 Task: Search One-way flight tickets for 2 adults, in First from Hurghada to Jakarta to travel on 20-Nov-2023.  Stops: Any number of stops. Choice of flight is Emirates. 1  carry bag. Outbound departure time preference is 08:00. Flight should be Any emissions.
Action: Mouse moved to (297, 250)
Screenshot: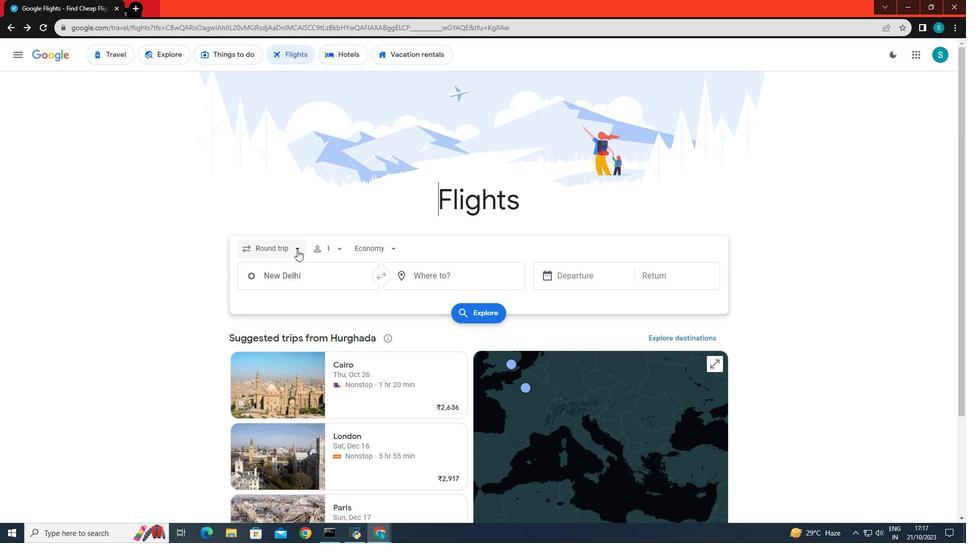 
Action: Mouse pressed left at (297, 250)
Screenshot: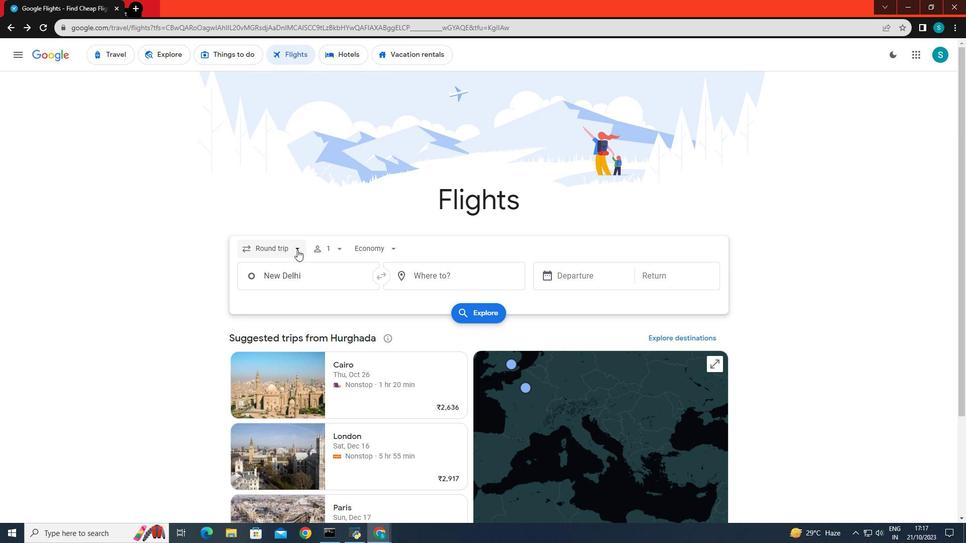 
Action: Mouse moved to (277, 294)
Screenshot: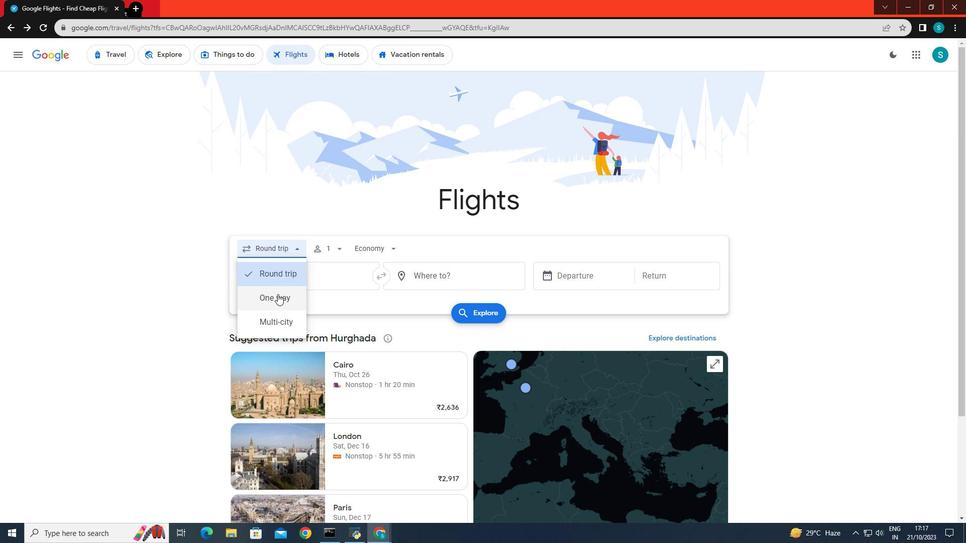 
Action: Mouse pressed left at (277, 294)
Screenshot: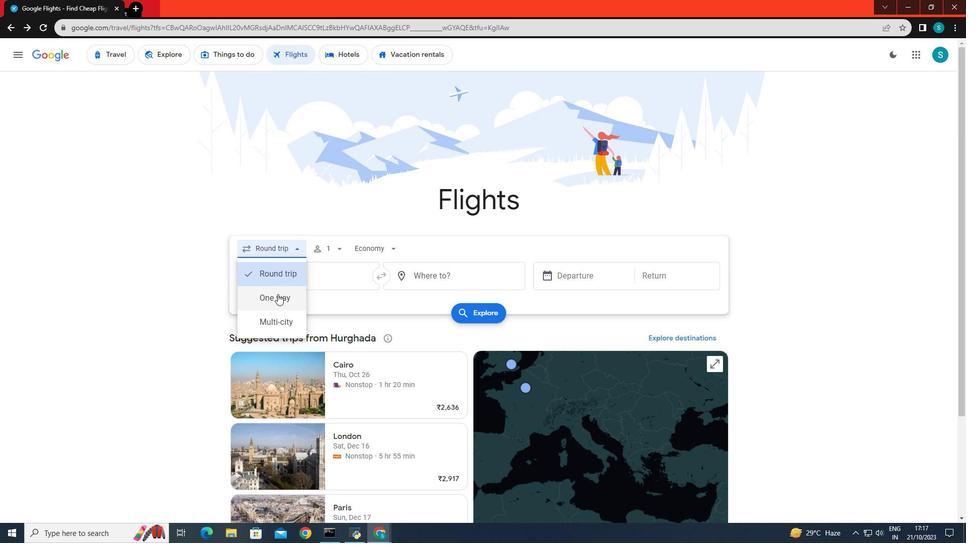
Action: Mouse moved to (332, 246)
Screenshot: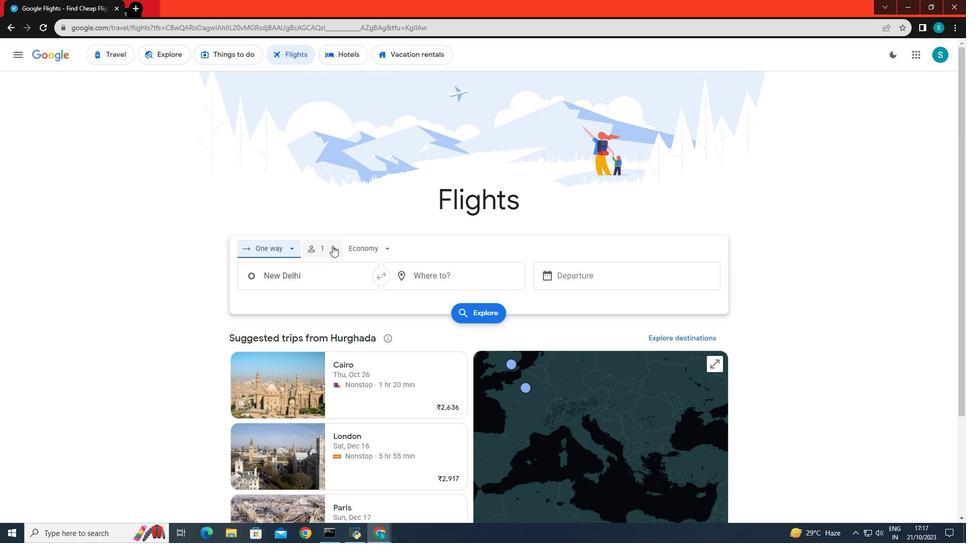 
Action: Mouse pressed left at (332, 246)
Screenshot: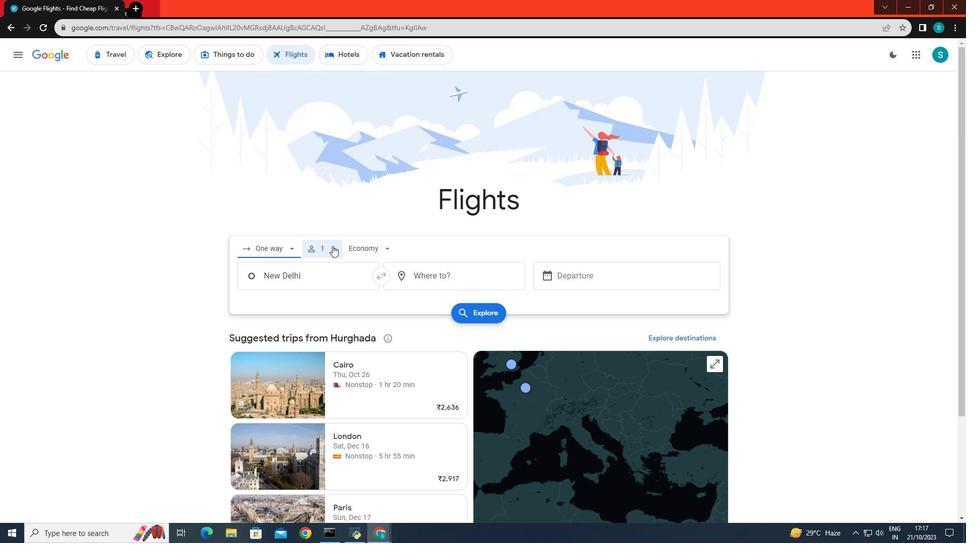 
Action: Mouse moved to (411, 278)
Screenshot: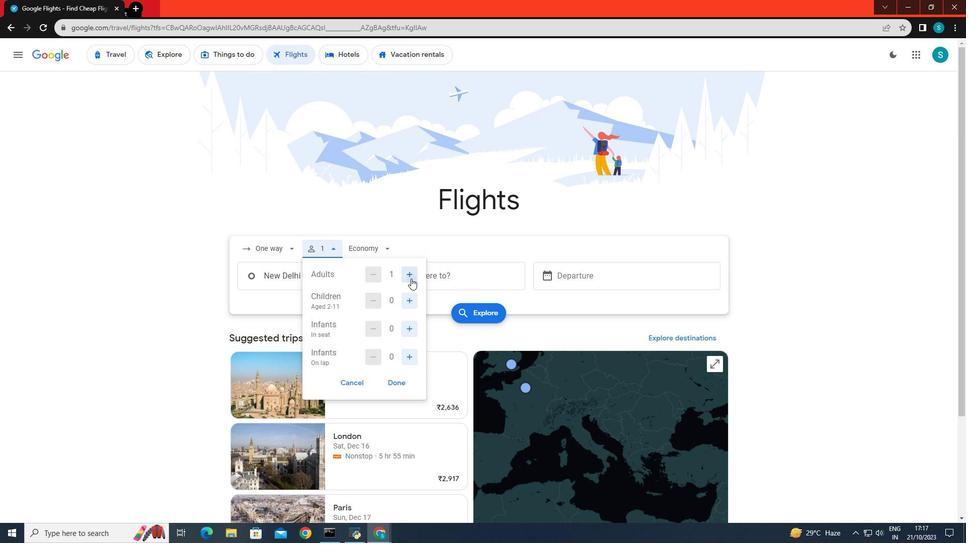 
Action: Mouse pressed left at (411, 278)
Screenshot: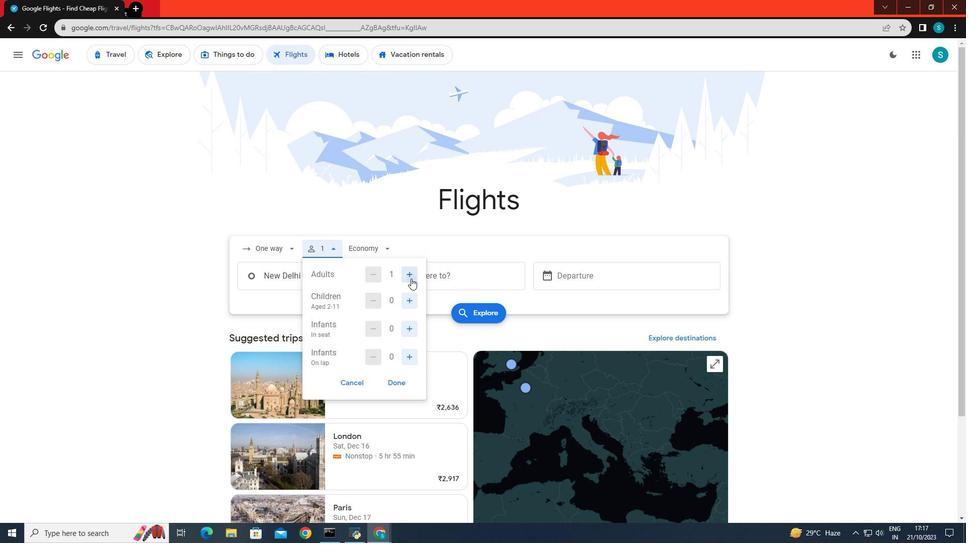 
Action: Mouse moved to (406, 378)
Screenshot: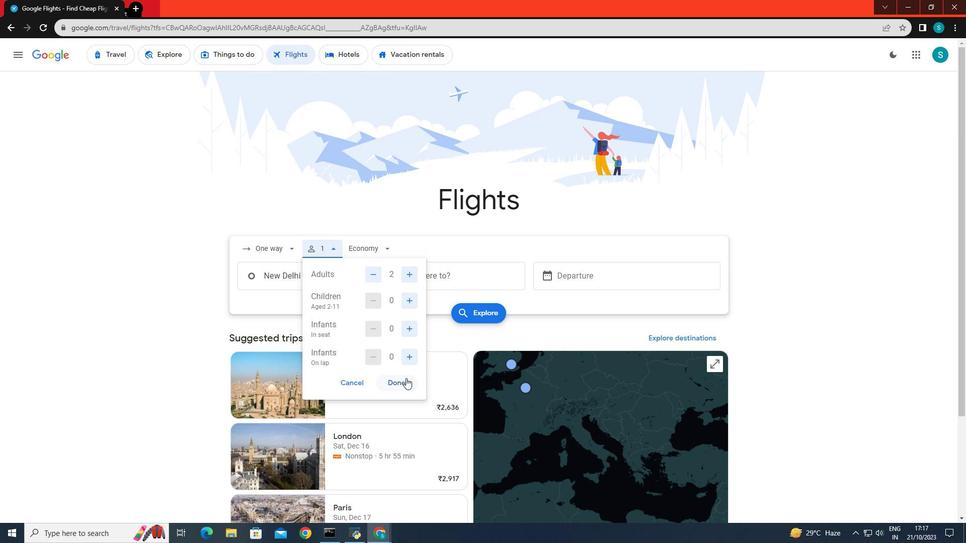 
Action: Mouse pressed left at (406, 378)
Screenshot: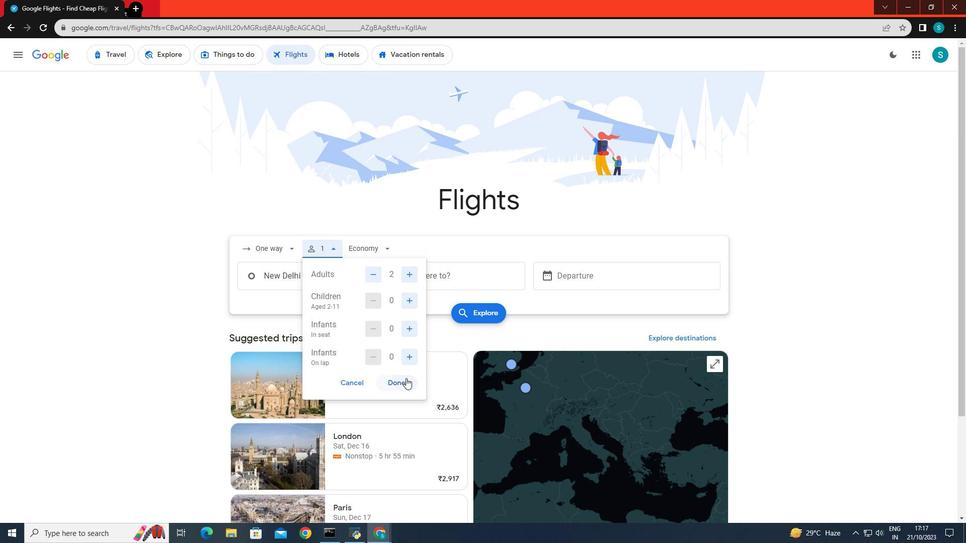 
Action: Mouse moved to (356, 243)
Screenshot: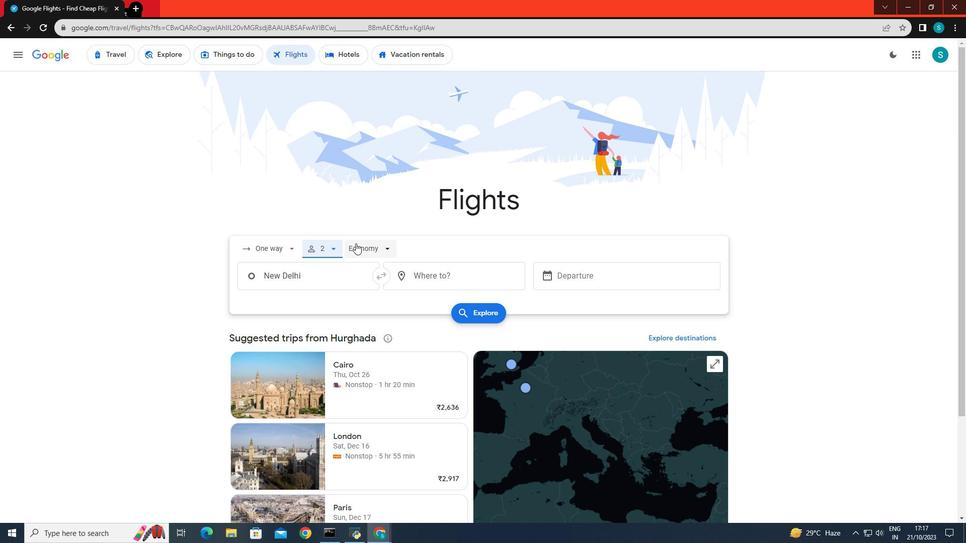 
Action: Mouse pressed left at (356, 243)
Screenshot: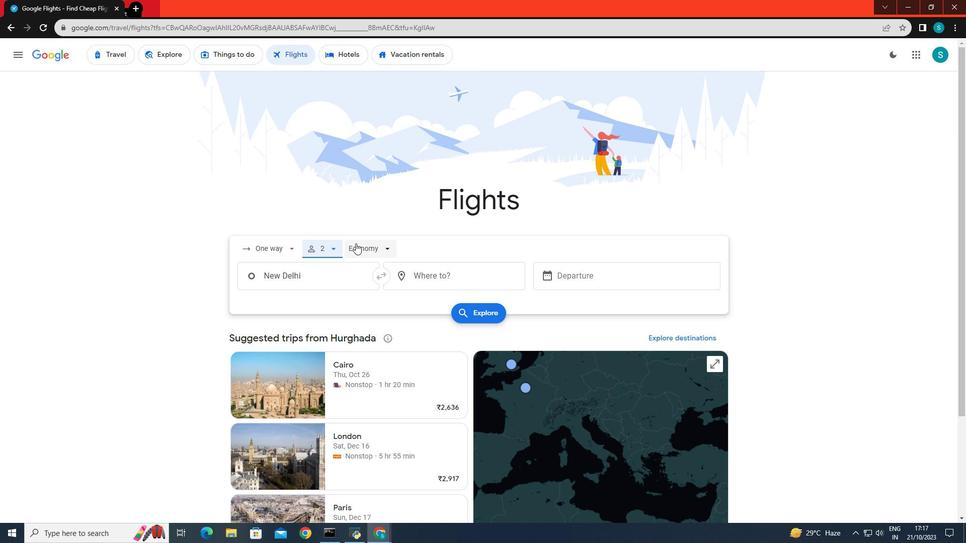 
Action: Mouse moved to (371, 342)
Screenshot: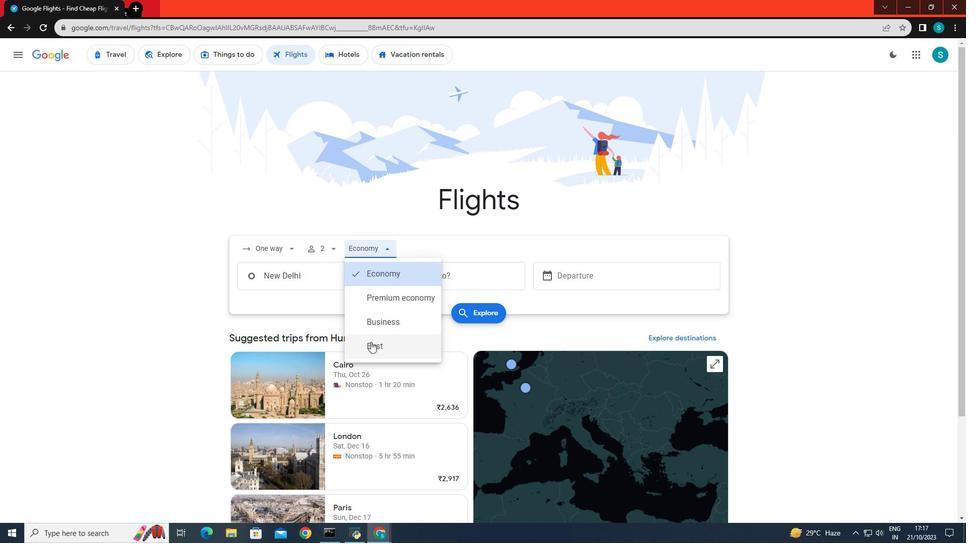 
Action: Mouse pressed left at (371, 342)
Screenshot: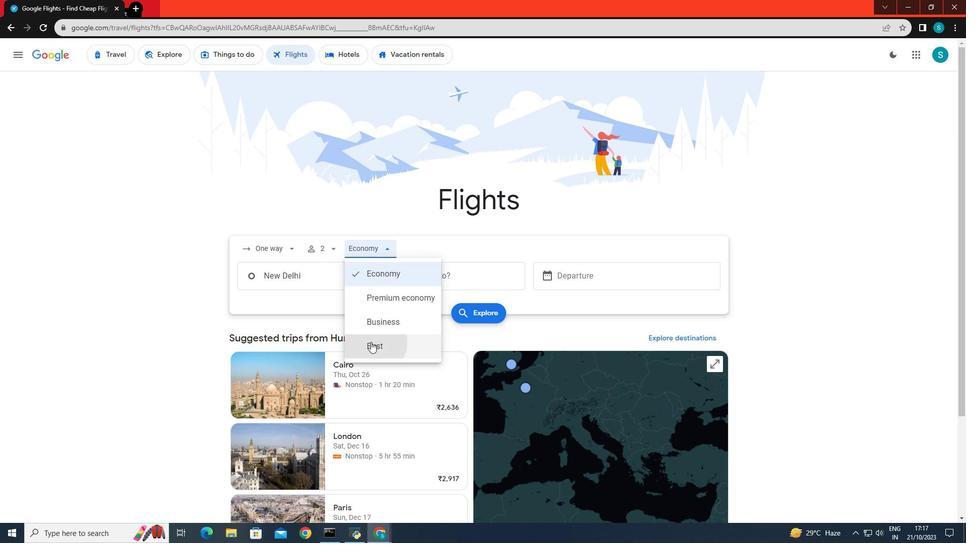 
Action: Mouse moved to (304, 281)
Screenshot: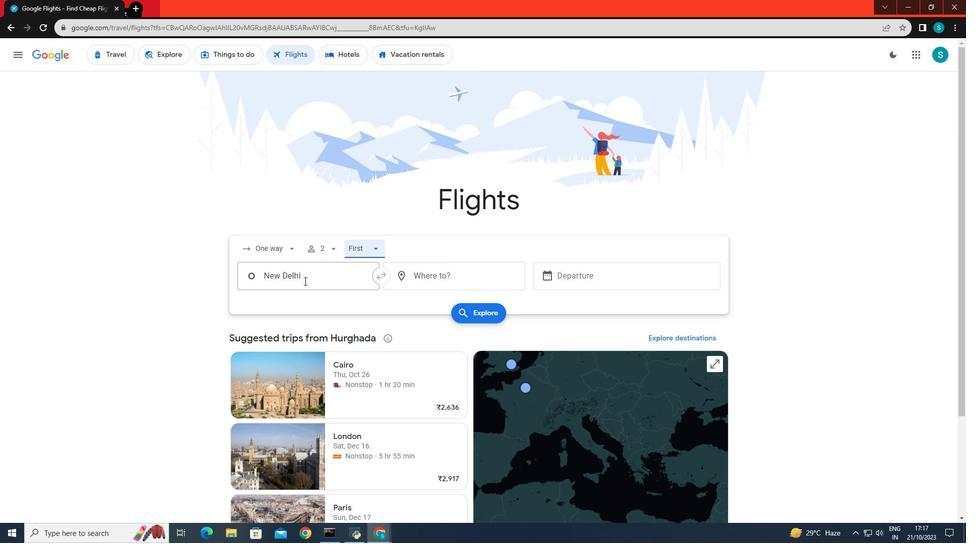 
Action: Mouse pressed left at (304, 281)
Screenshot: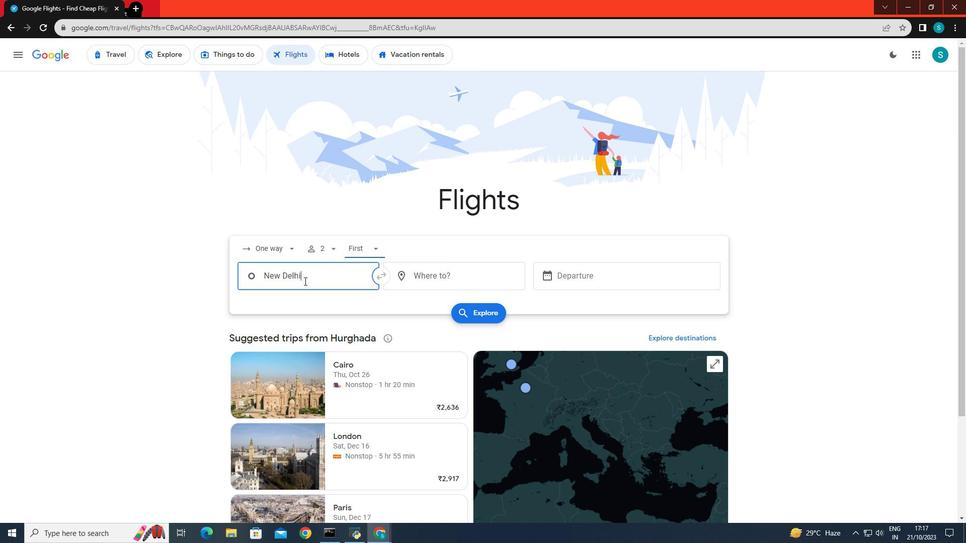 
Action: Key pressed <Key.backspace><Key.caps_lock>H<Key.caps_lock>urghada,
Screenshot: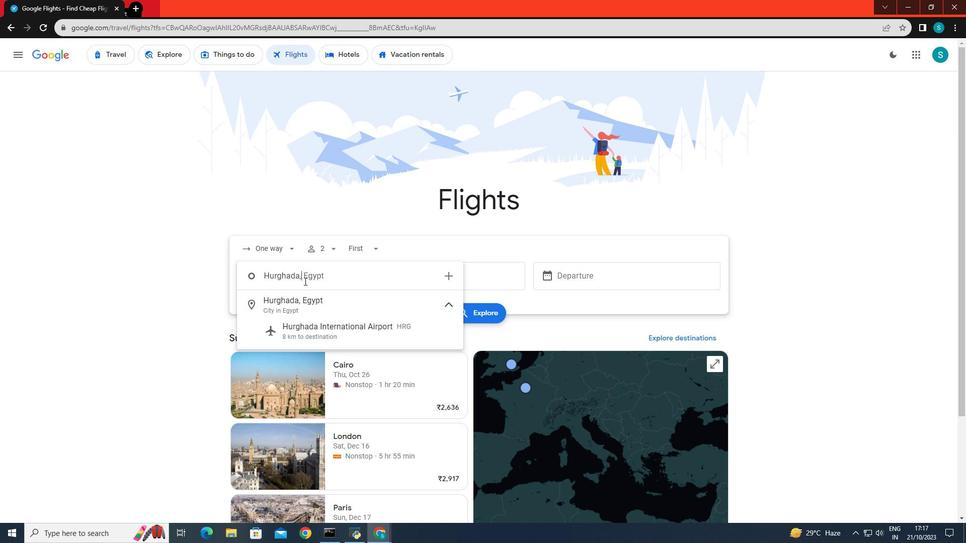 
Action: Mouse moved to (322, 338)
Screenshot: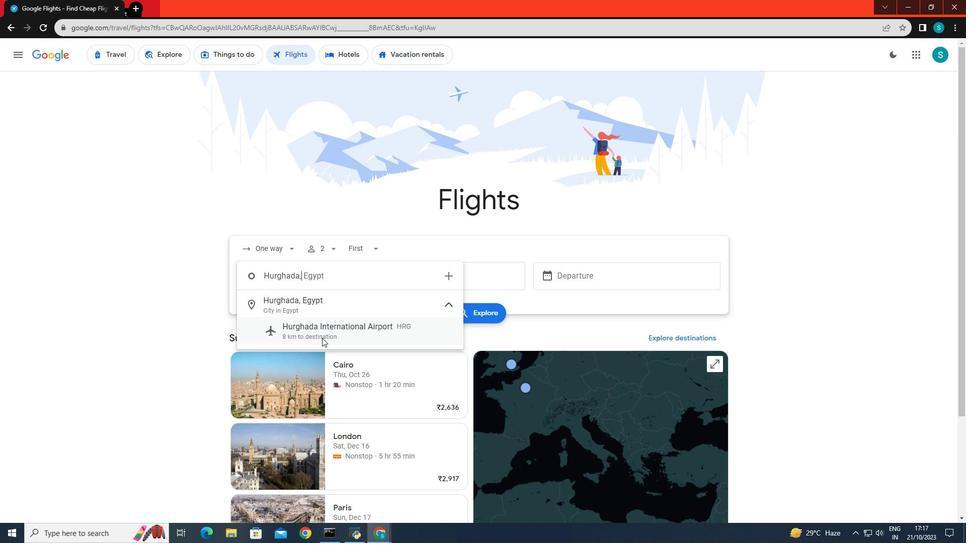 
Action: Mouse pressed left at (322, 338)
Screenshot: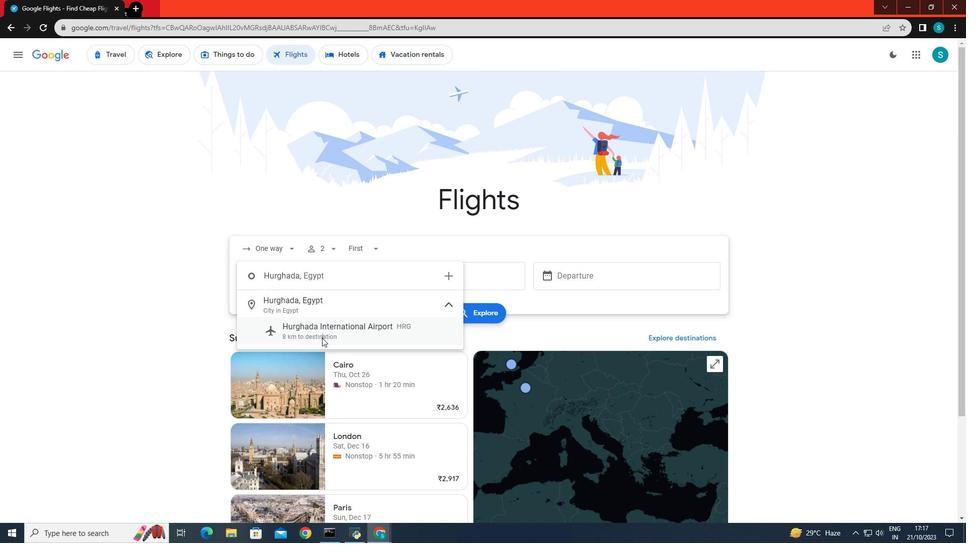 
Action: Mouse moved to (418, 272)
Screenshot: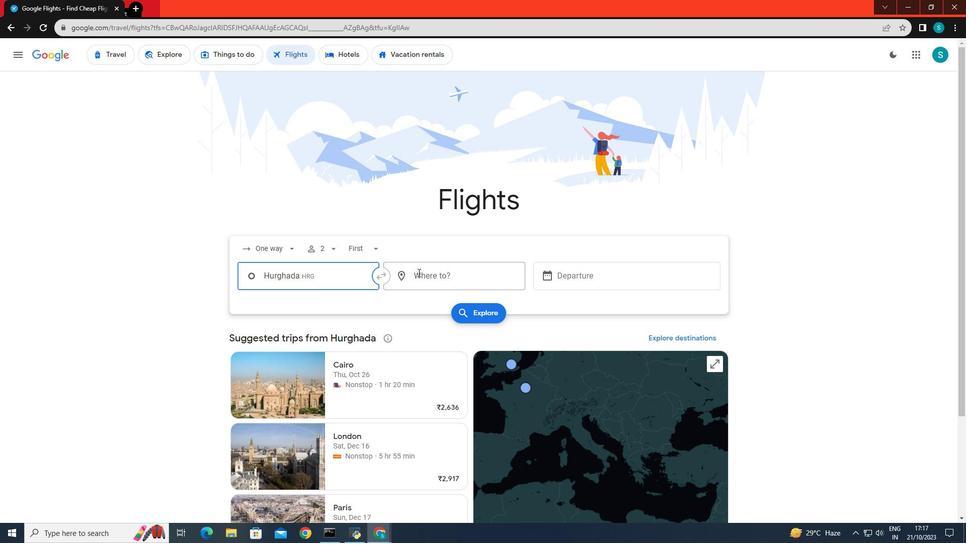
Action: Mouse pressed left at (418, 272)
Screenshot: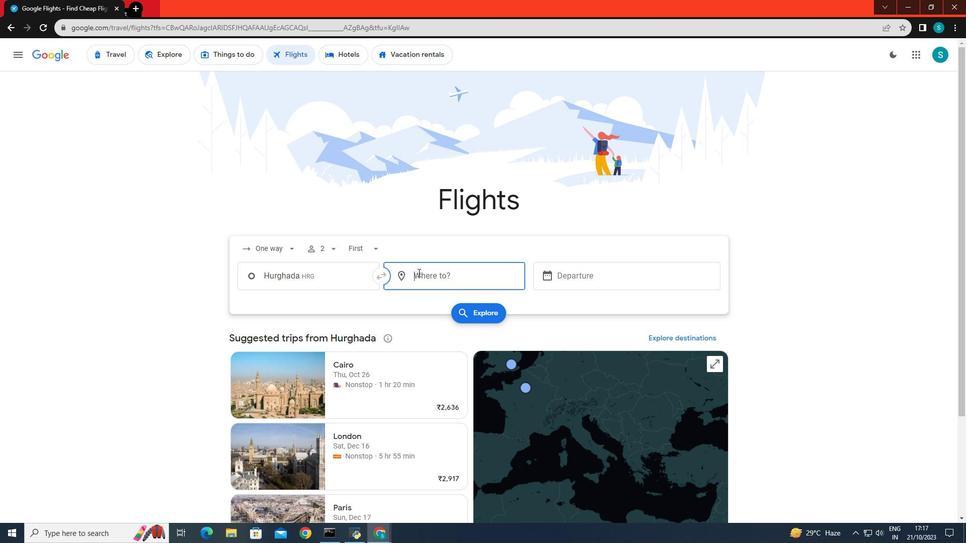 
Action: Key pressed <Key.caps_lock>J<Key.caps_lock>akarta
Screenshot: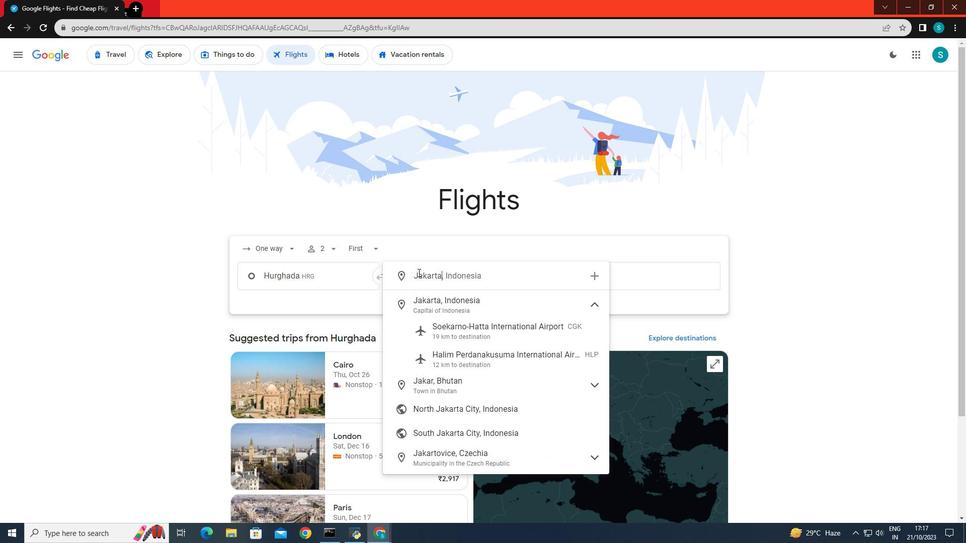 
Action: Mouse moved to (449, 325)
Screenshot: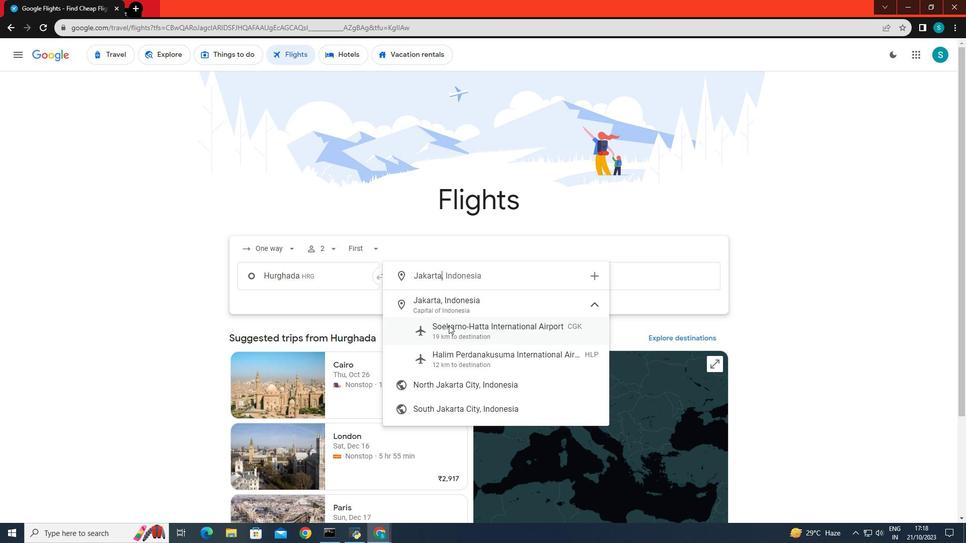 
Action: Mouse pressed left at (449, 325)
Screenshot: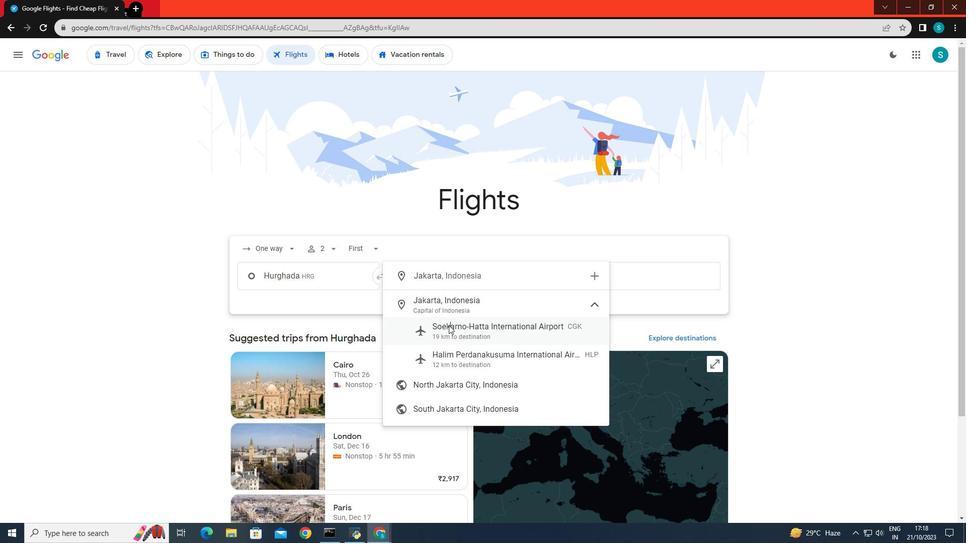 
Action: Mouse moved to (599, 280)
Screenshot: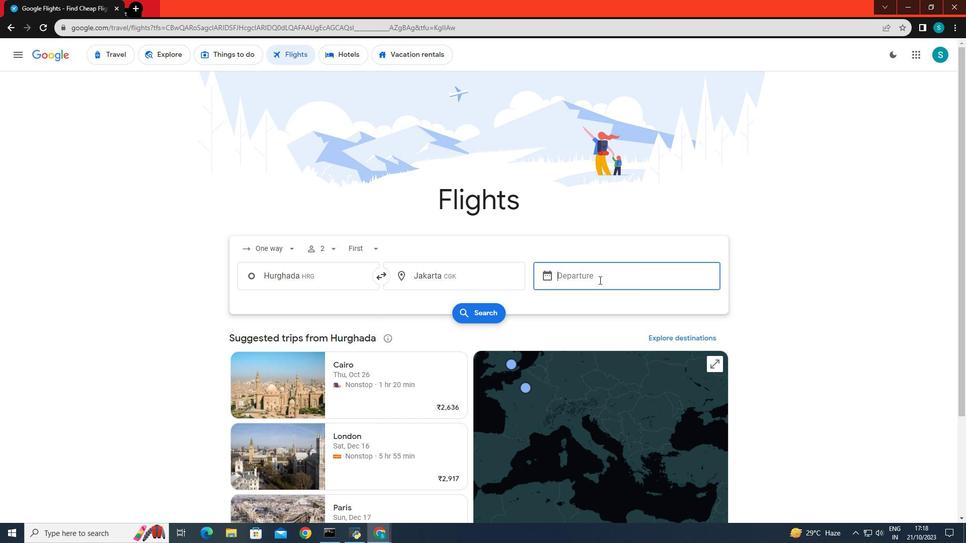 
Action: Mouse pressed left at (599, 280)
Screenshot: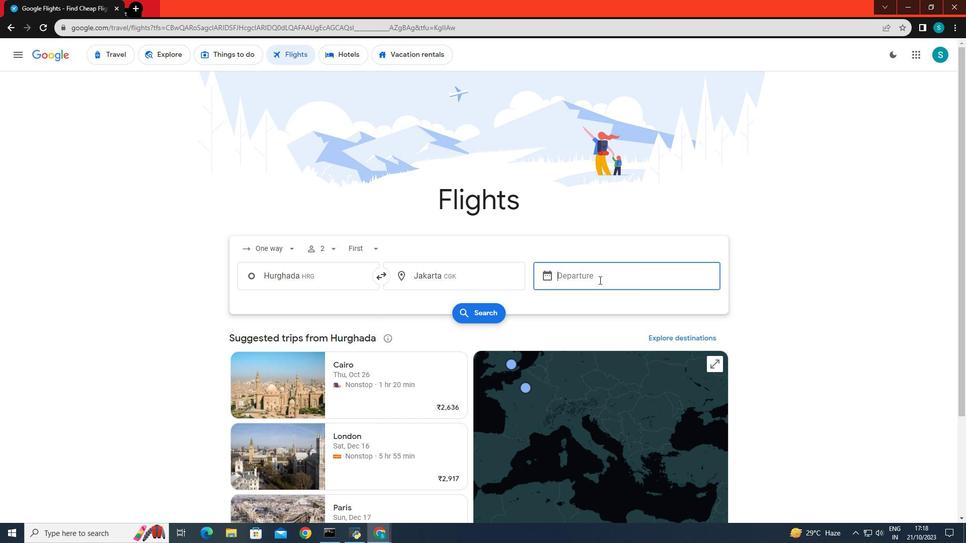 
Action: Mouse moved to (575, 420)
Screenshot: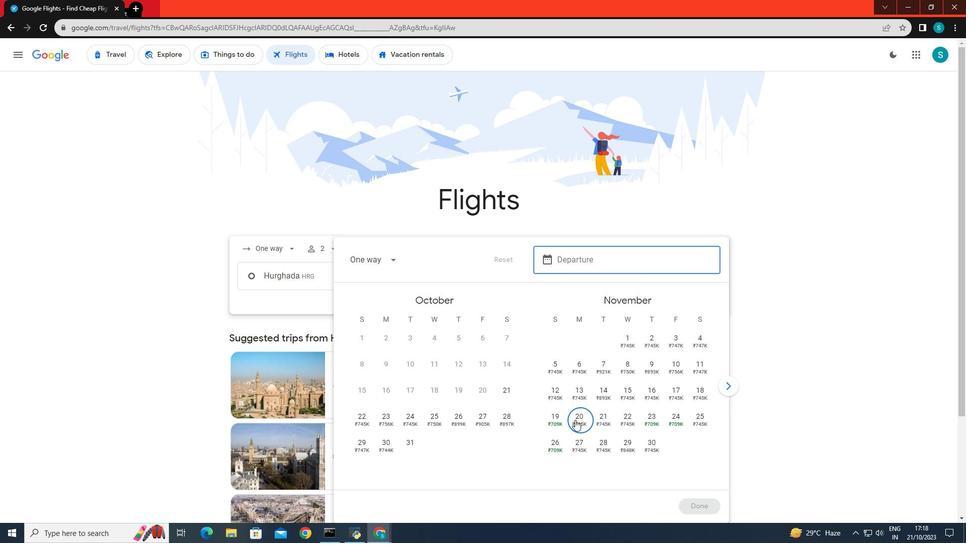 
Action: Mouse pressed left at (575, 420)
Screenshot: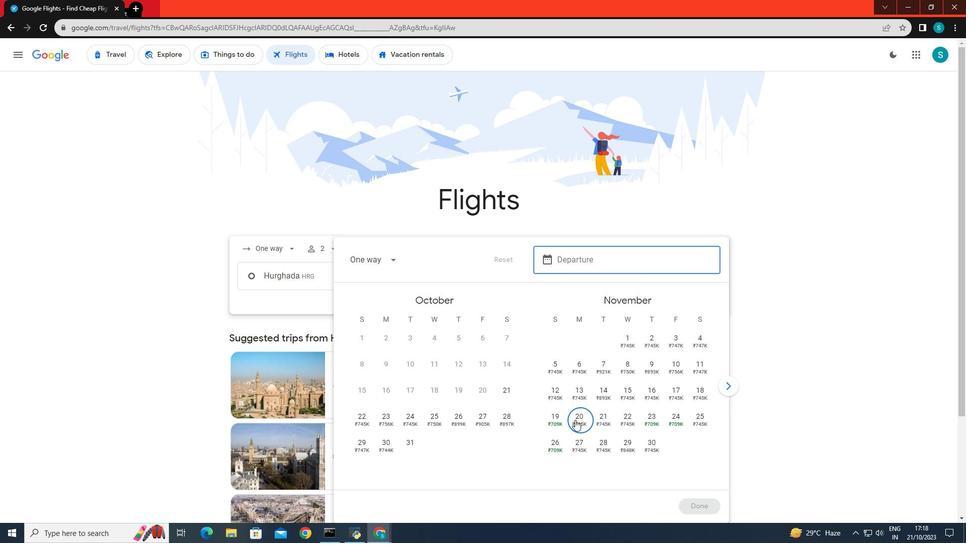 
Action: Mouse moved to (691, 509)
Screenshot: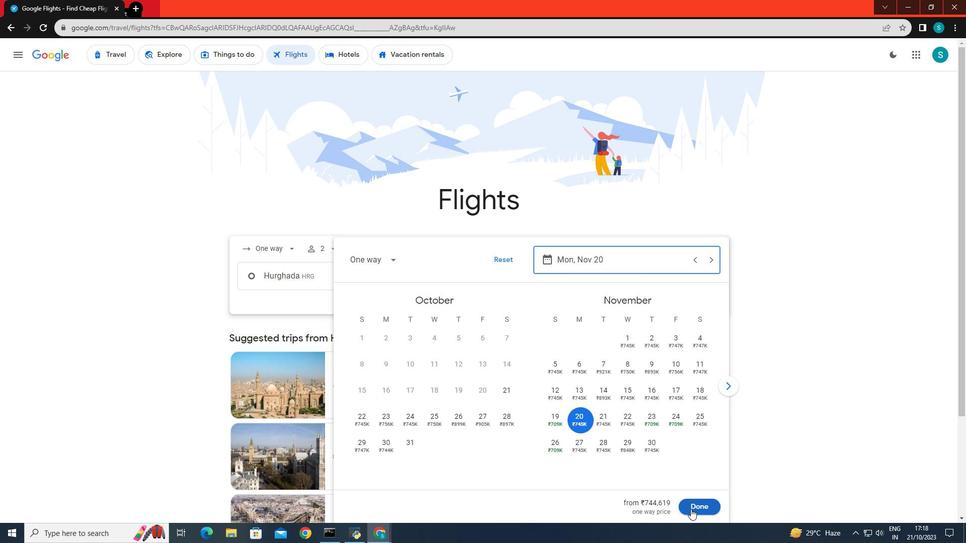 
Action: Mouse pressed left at (691, 509)
Screenshot: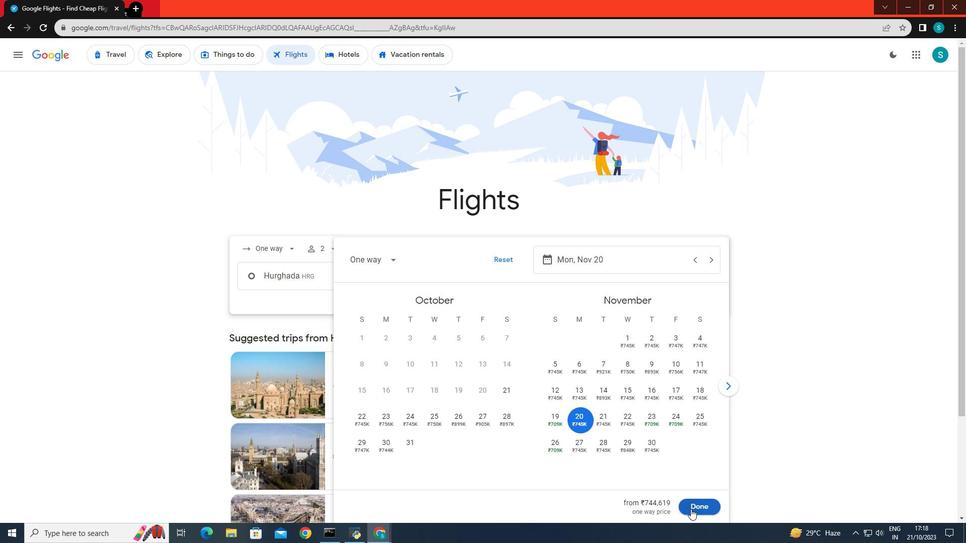 
Action: Mouse moved to (464, 306)
Screenshot: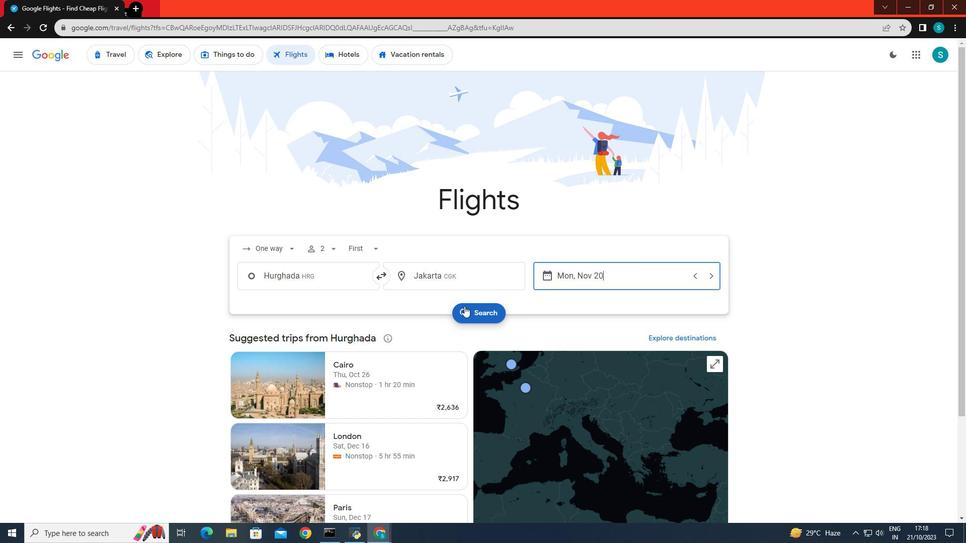 
Action: Mouse pressed left at (464, 306)
Screenshot: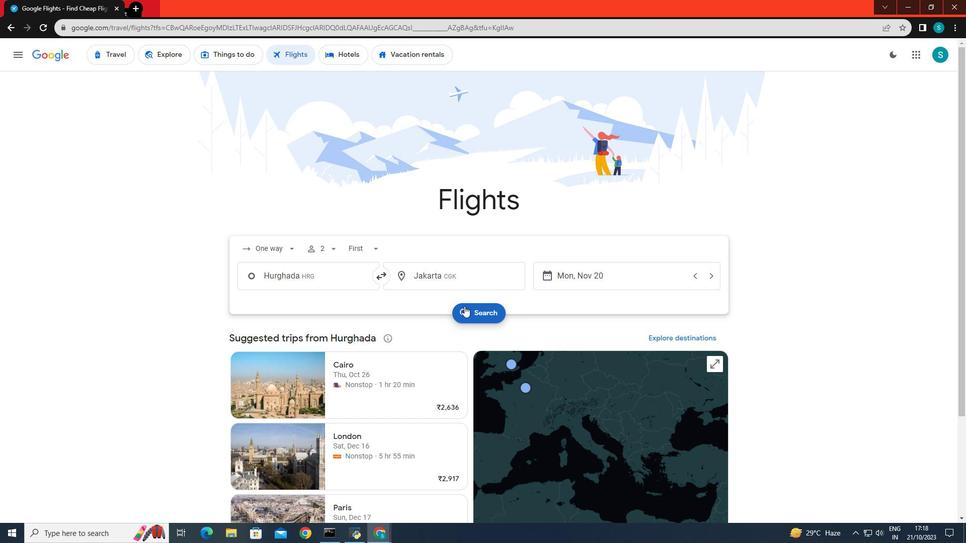 
Action: Mouse moved to (315, 148)
Screenshot: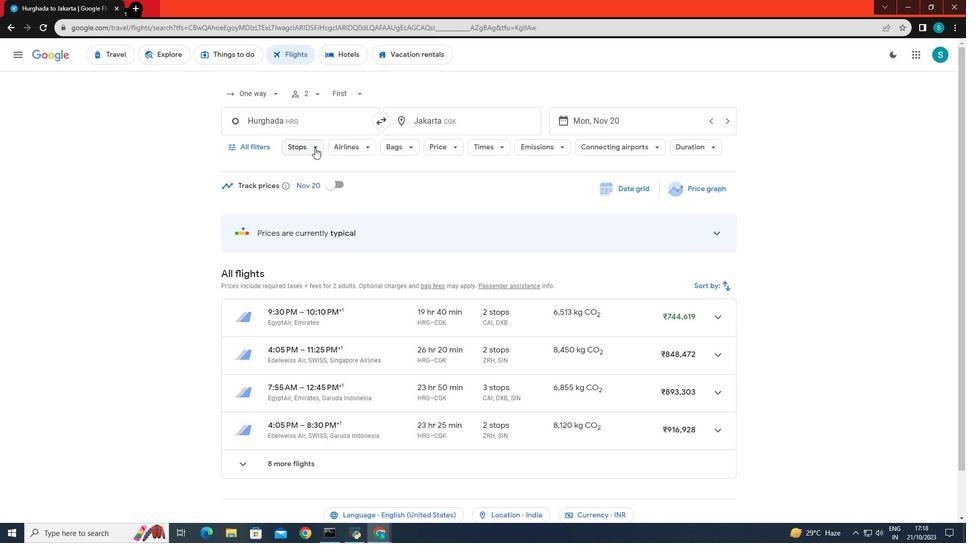 
Action: Mouse pressed left at (315, 148)
Screenshot: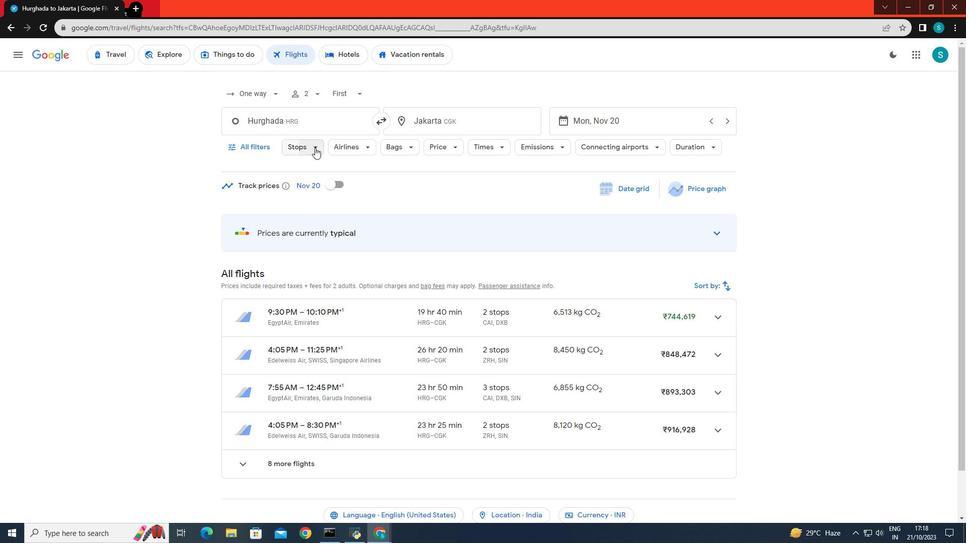 
Action: Mouse moved to (306, 199)
Screenshot: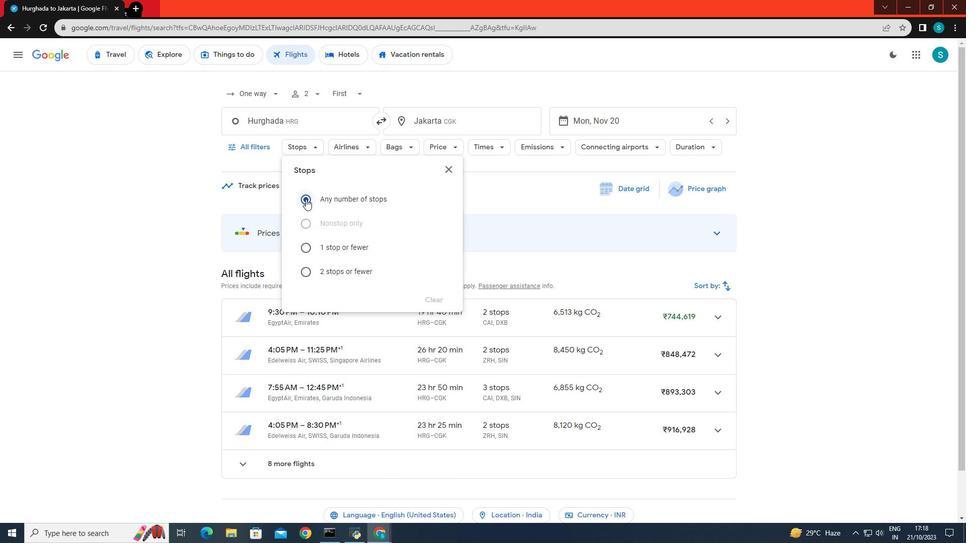 
Action: Mouse pressed left at (306, 199)
Screenshot: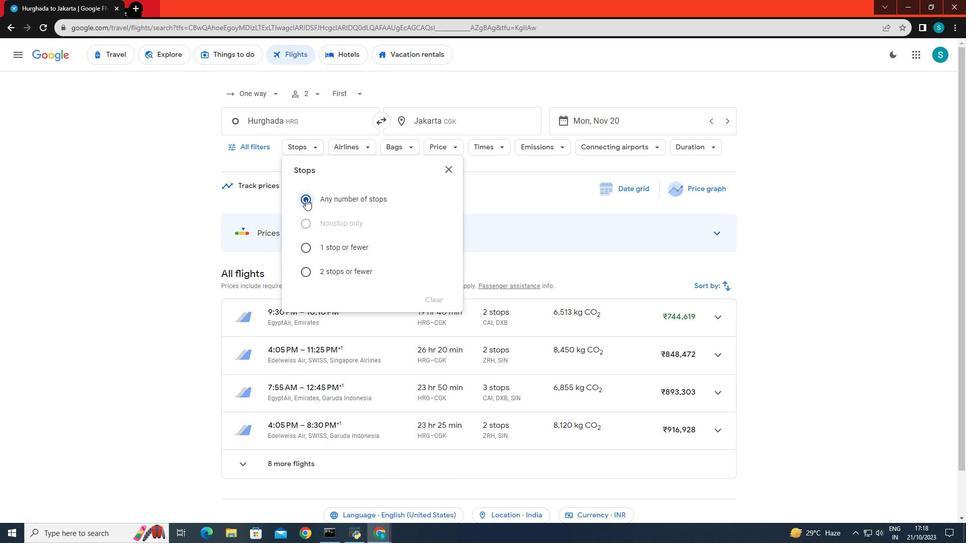 
Action: Mouse moved to (192, 200)
Screenshot: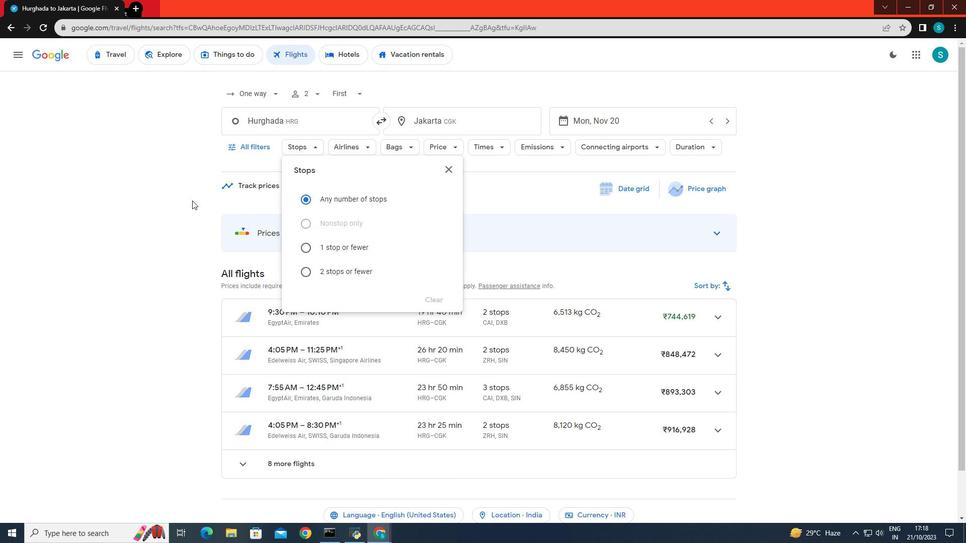 
Action: Mouse pressed left at (192, 200)
Screenshot: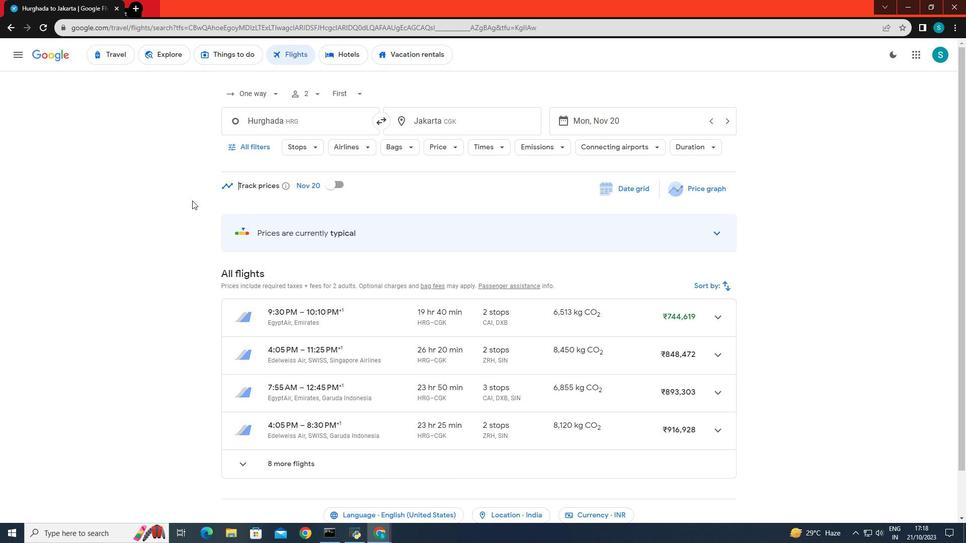 
Action: Mouse moved to (306, 149)
Screenshot: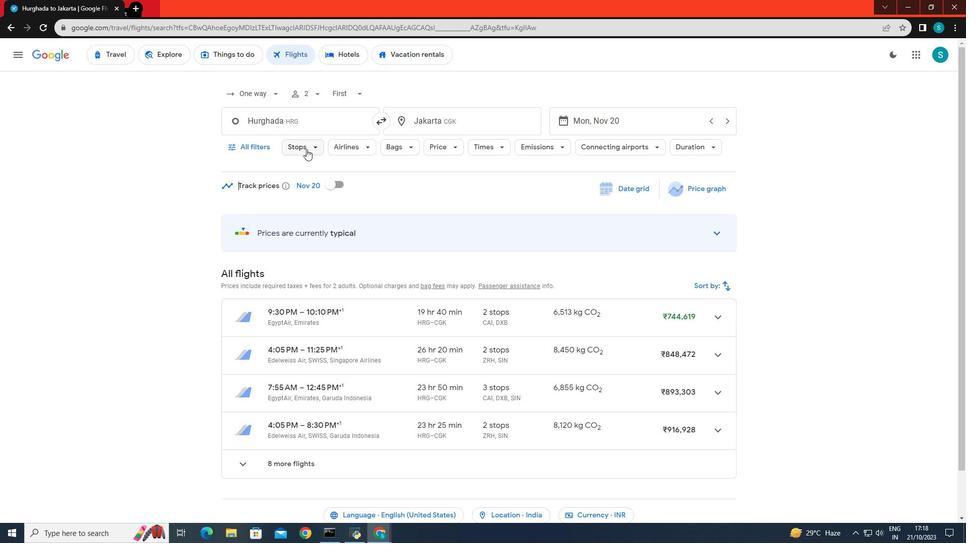 
Action: Mouse pressed left at (306, 149)
Screenshot: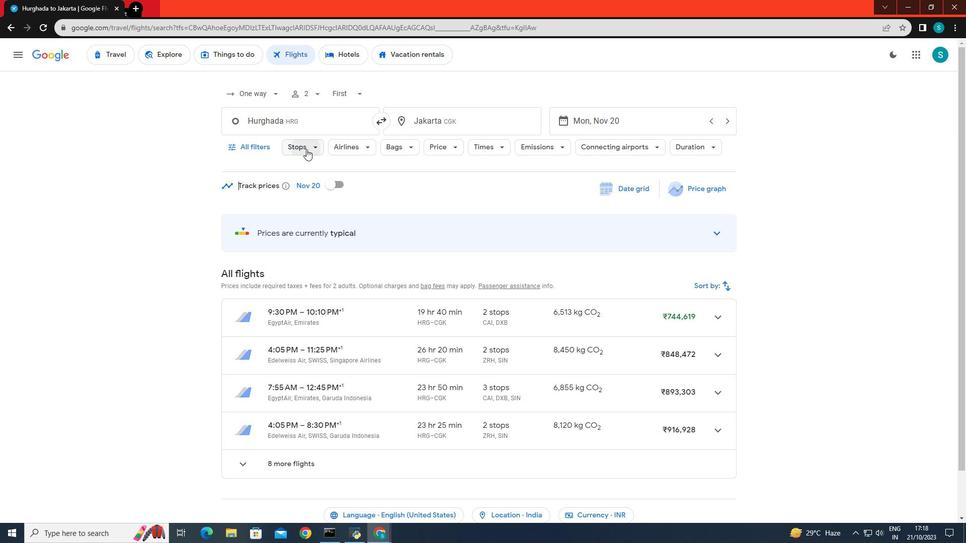 
Action: Mouse moved to (339, 141)
Screenshot: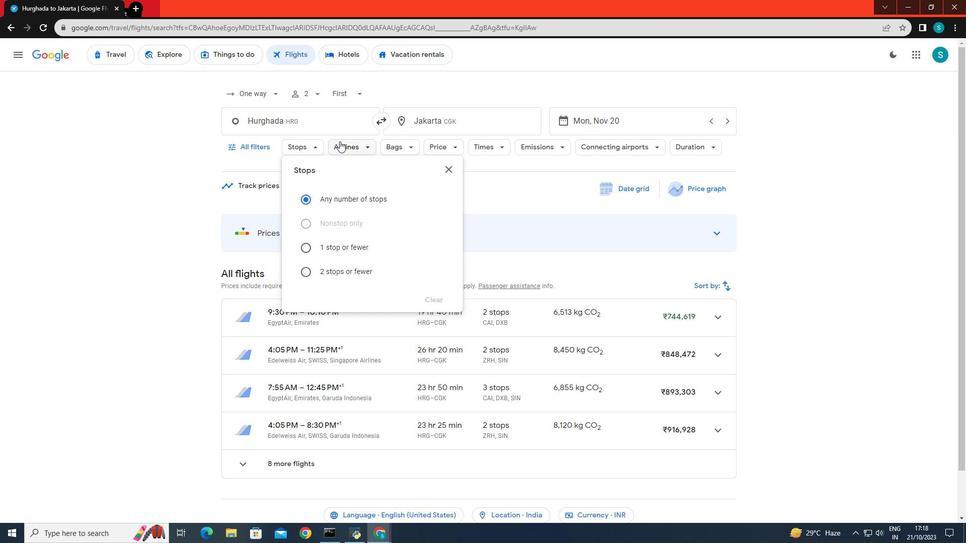 
Action: Mouse pressed left at (339, 141)
Screenshot: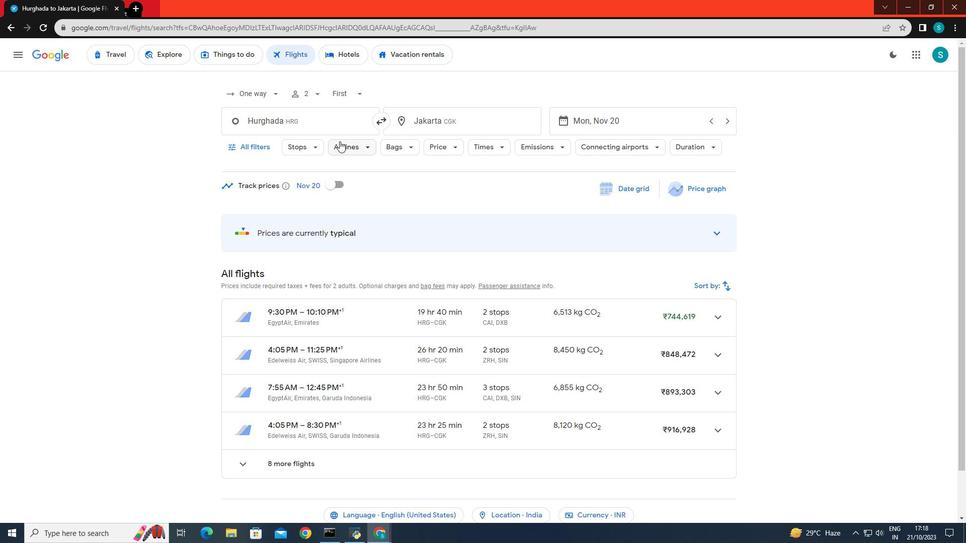 
Action: Mouse moved to (361, 330)
Screenshot: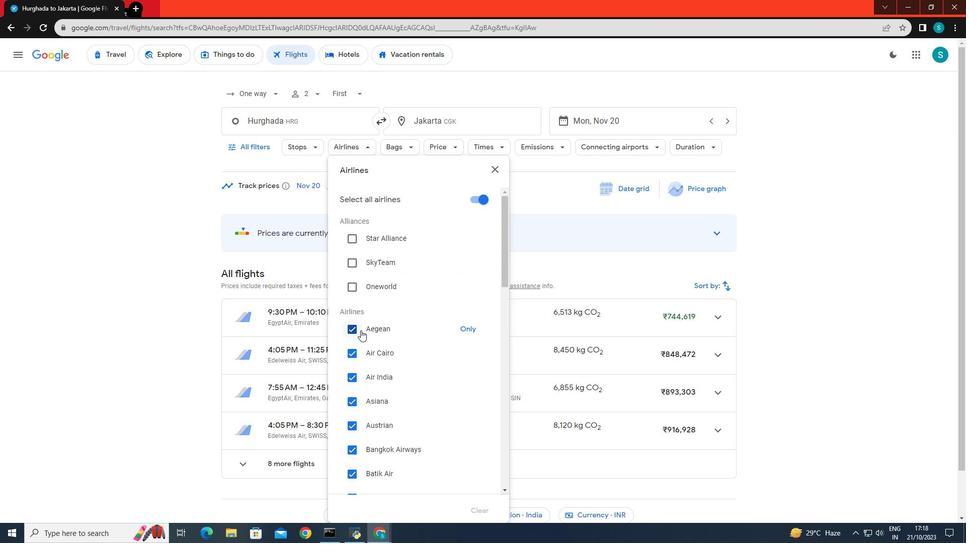 
Action: Mouse scrolled (361, 330) with delta (0, 0)
Screenshot: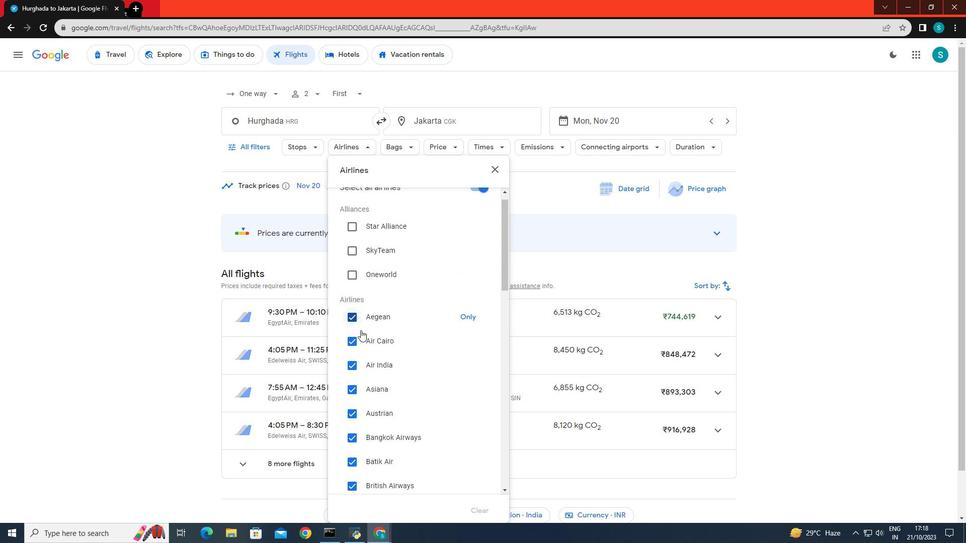 
Action: Mouse moved to (303, 145)
Screenshot: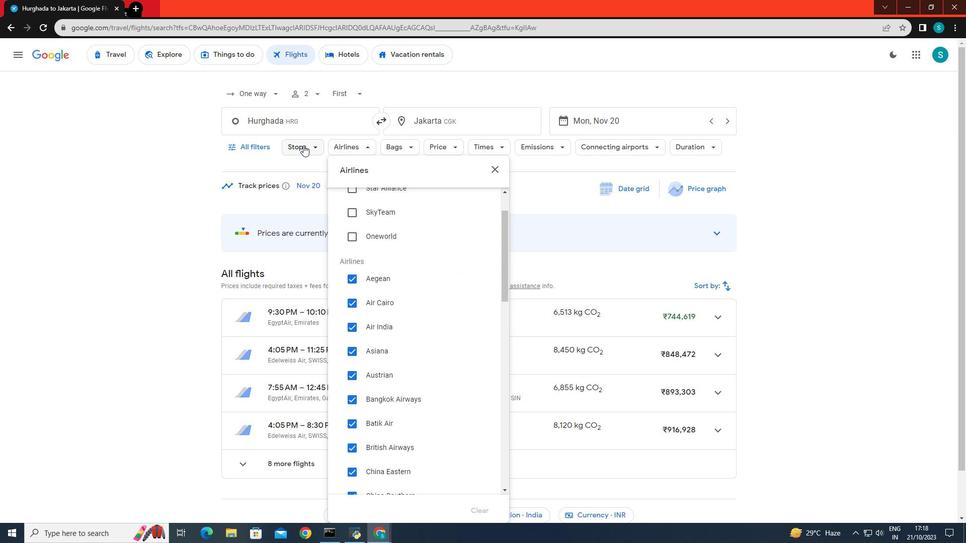 
Action: Mouse pressed left at (303, 145)
Screenshot: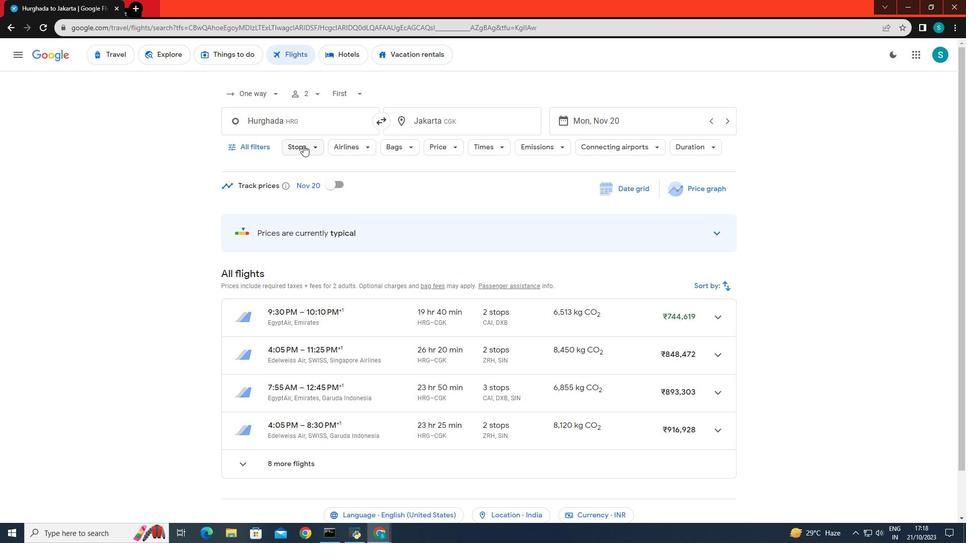 
Action: Mouse moved to (306, 198)
Screenshot: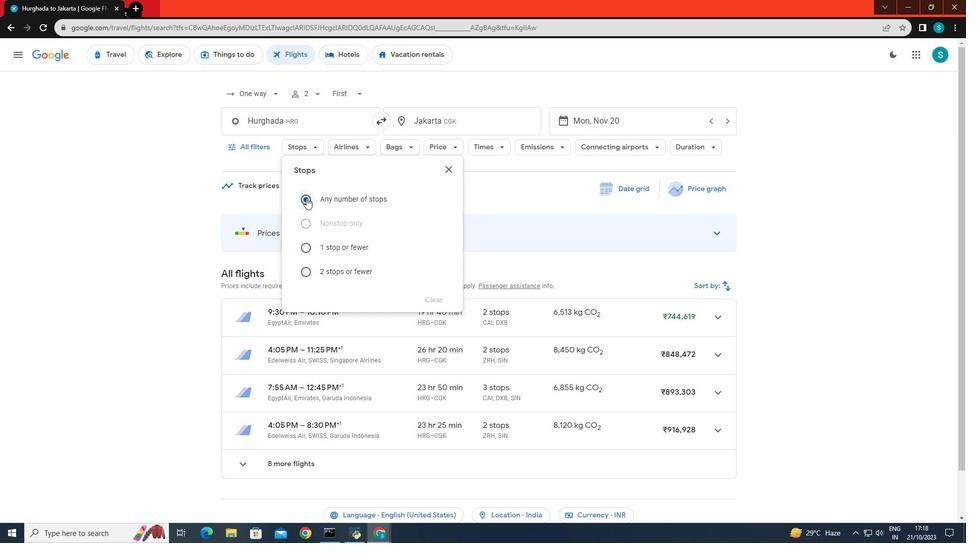 
Action: Mouse pressed left at (306, 198)
Screenshot: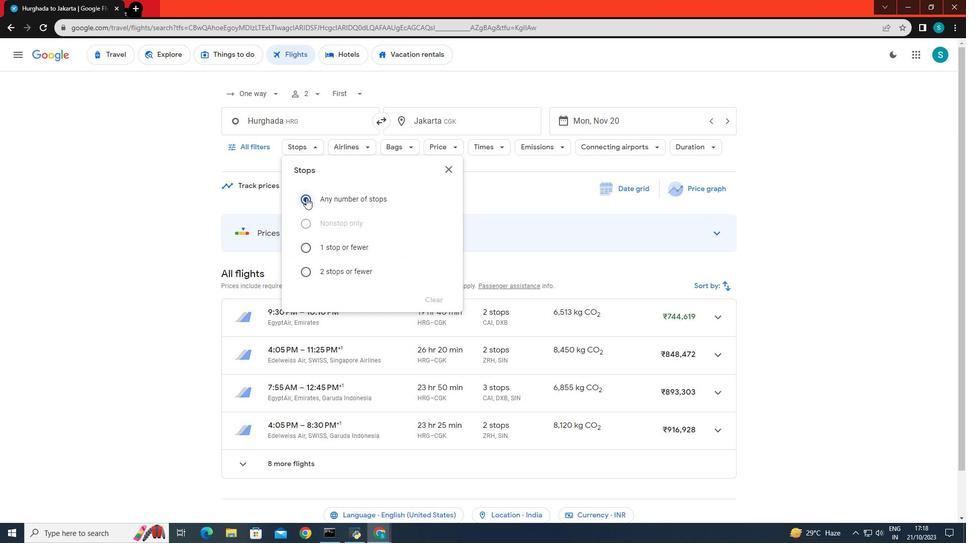 
Action: Mouse moved to (227, 185)
Screenshot: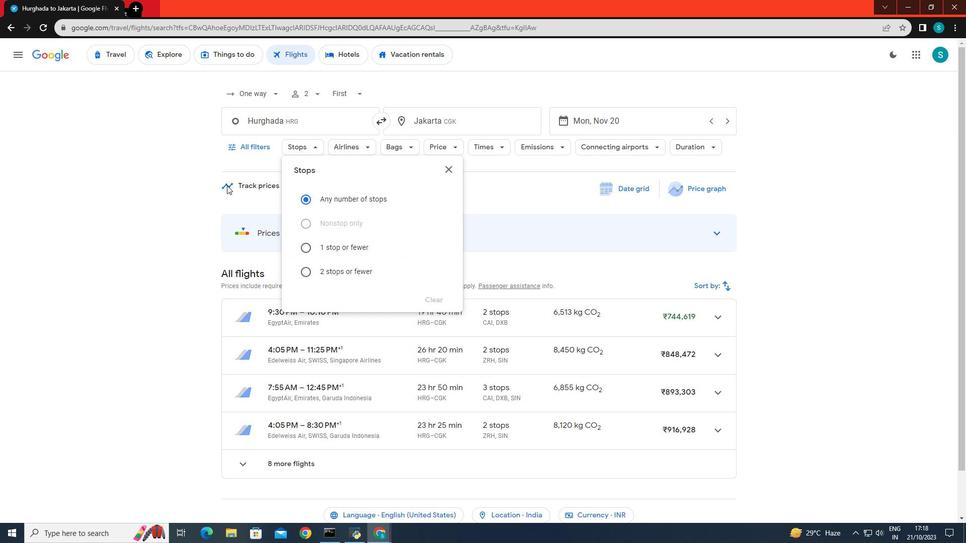 
Action: Mouse pressed left at (227, 185)
Screenshot: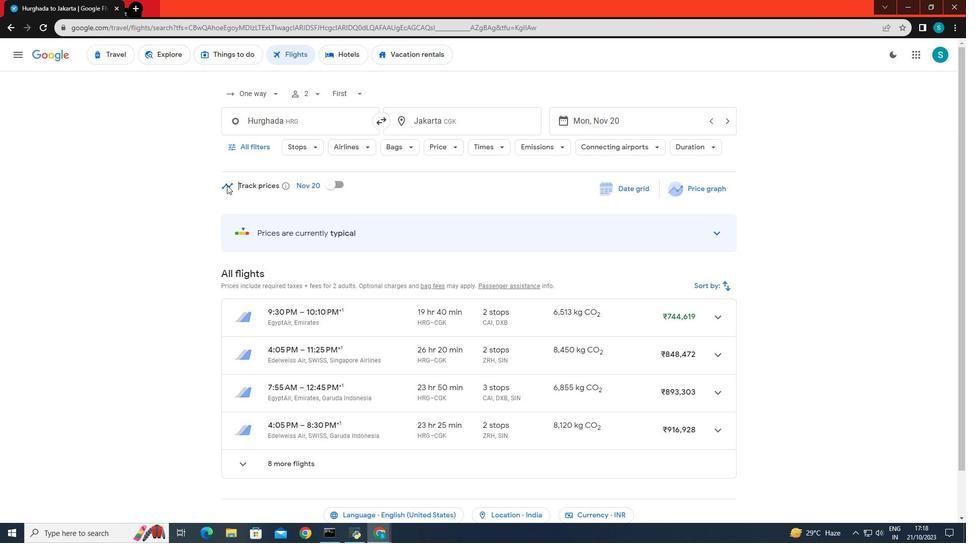 
Action: Mouse moved to (340, 148)
Screenshot: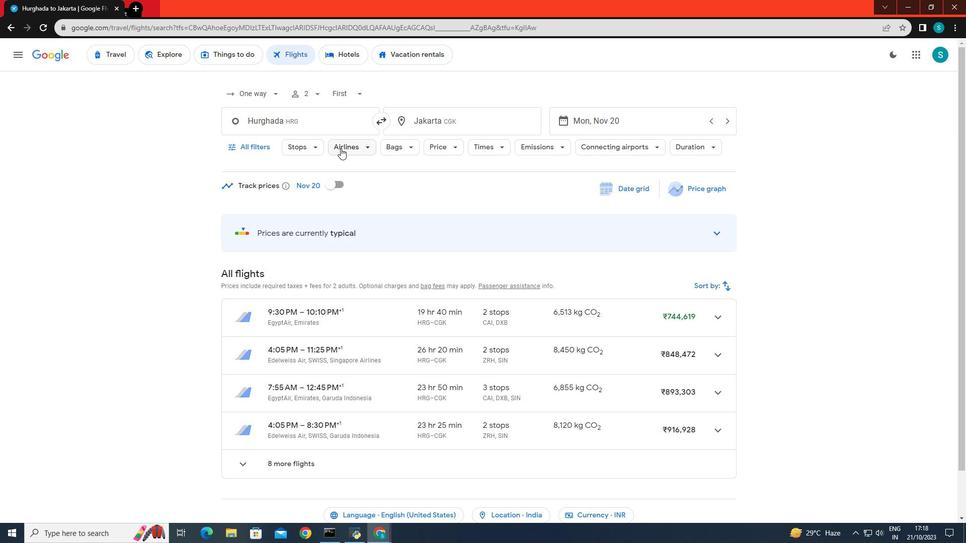 
Action: Mouse pressed left at (340, 148)
Screenshot: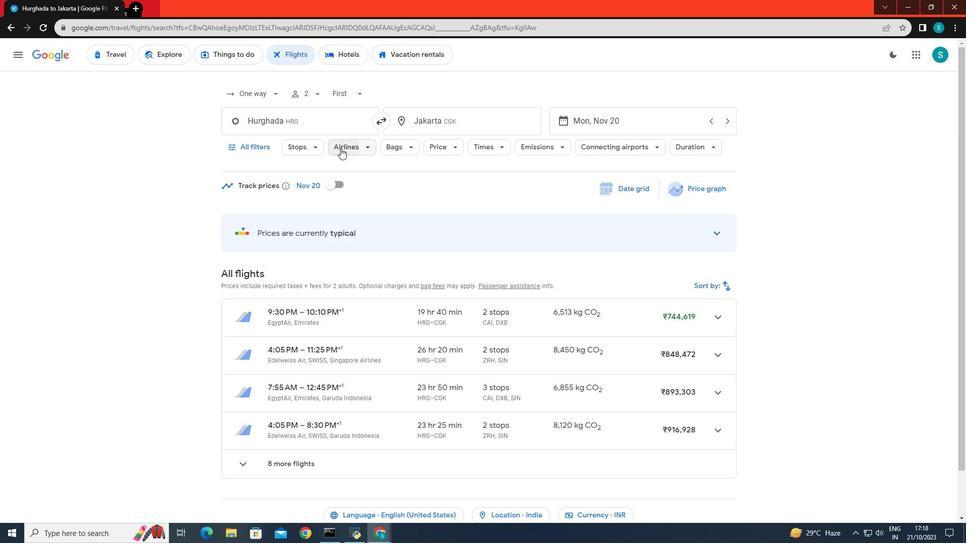 
Action: Mouse moved to (362, 284)
Screenshot: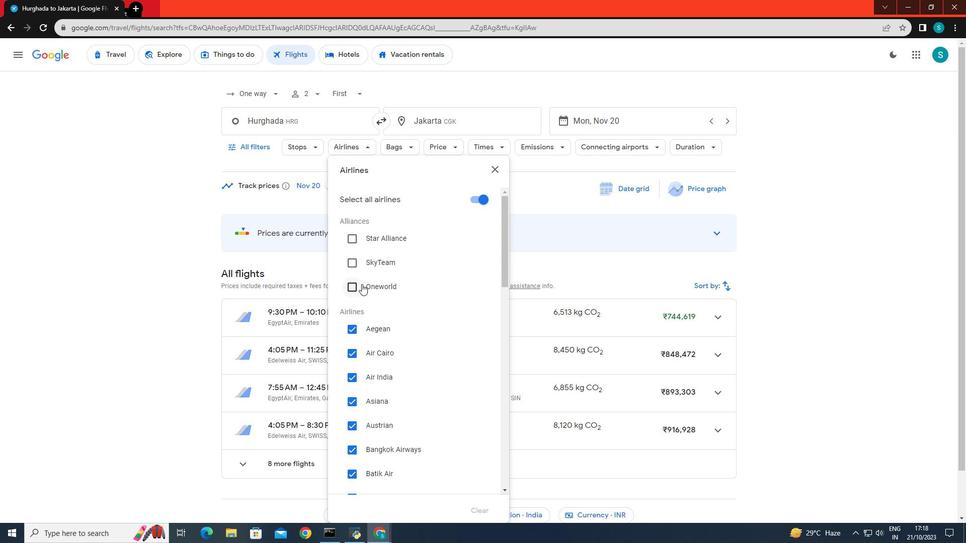 
Action: Mouse scrolled (362, 284) with delta (0, 0)
Screenshot: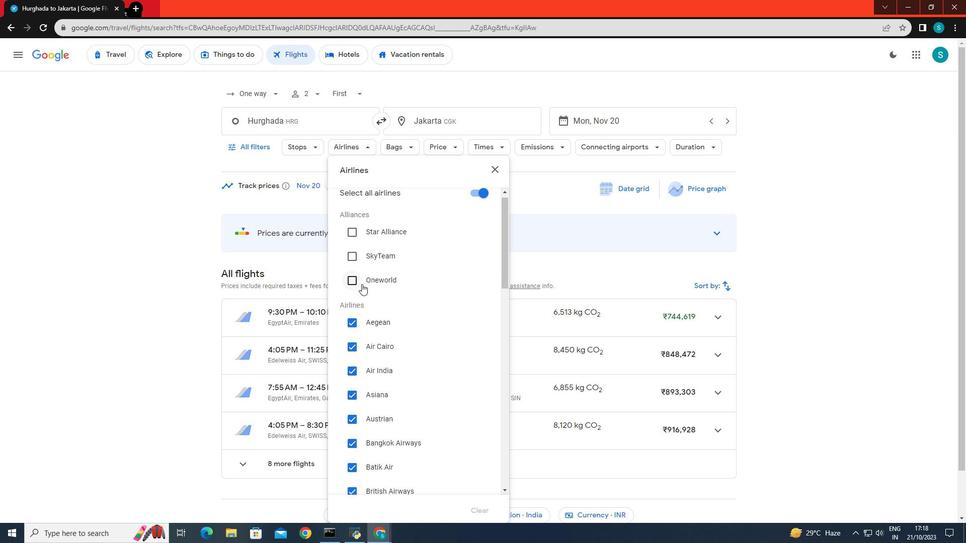 
Action: Mouse scrolled (362, 284) with delta (0, 0)
Screenshot: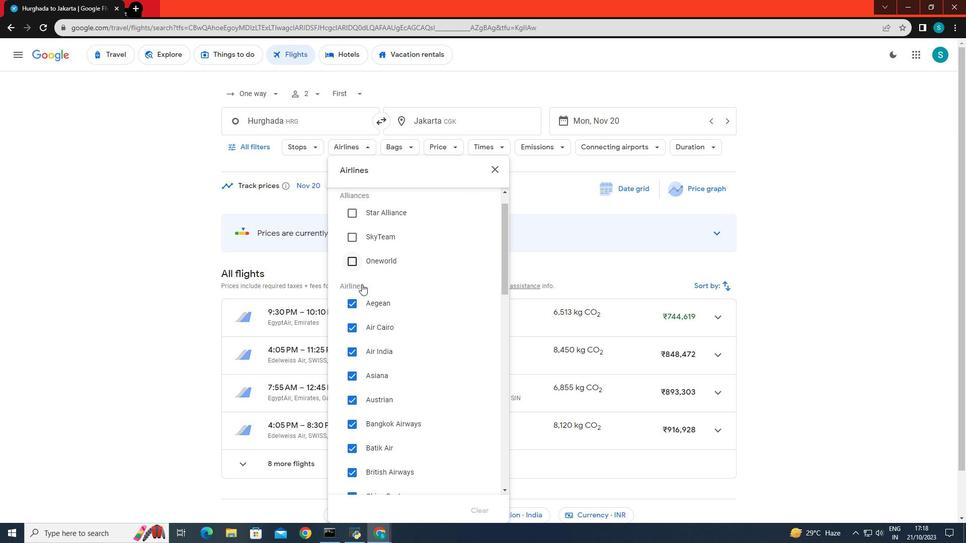 
Action: Mouse moved to (391, 350)
Screenshot: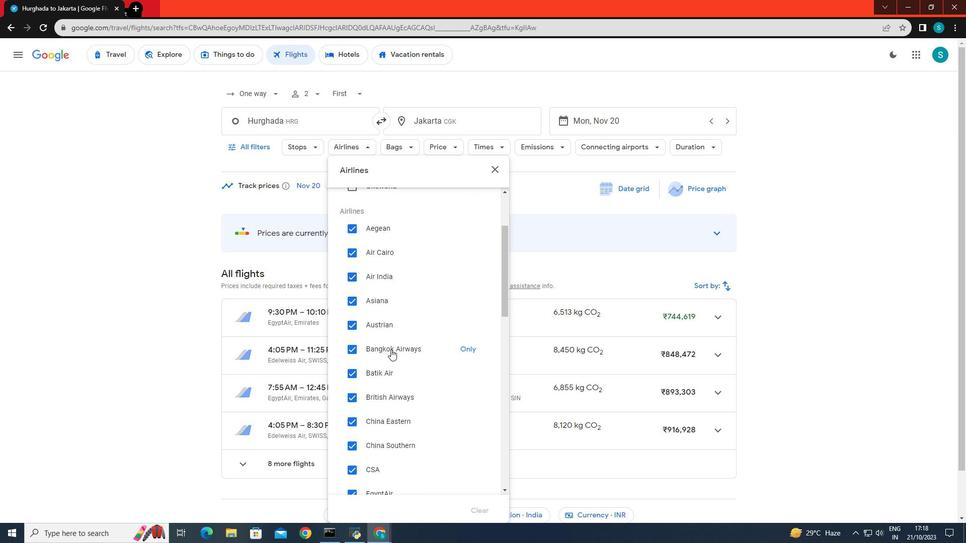 
Action: Mouse scrolled (391, 349) with delta (0, 0)
Screenshot: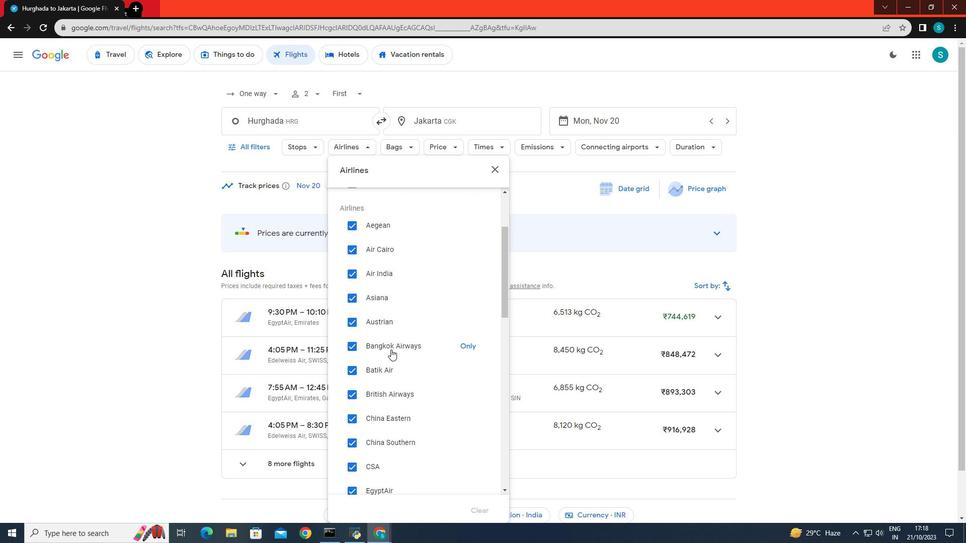 
Action: Mouse moved to (374, 373)
Screenshot: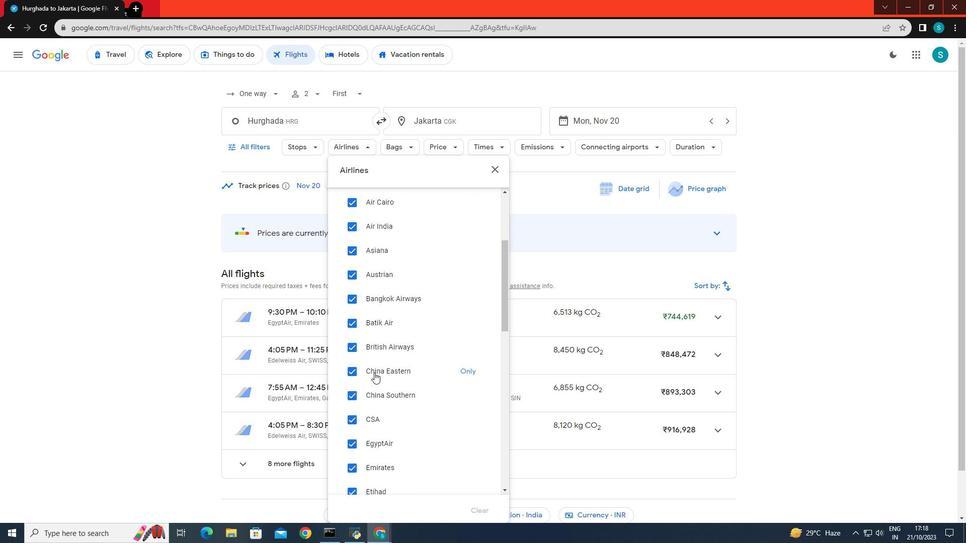 
Action: Mouse scrolled (374, 372) with delta (0, 0)
Screenshot: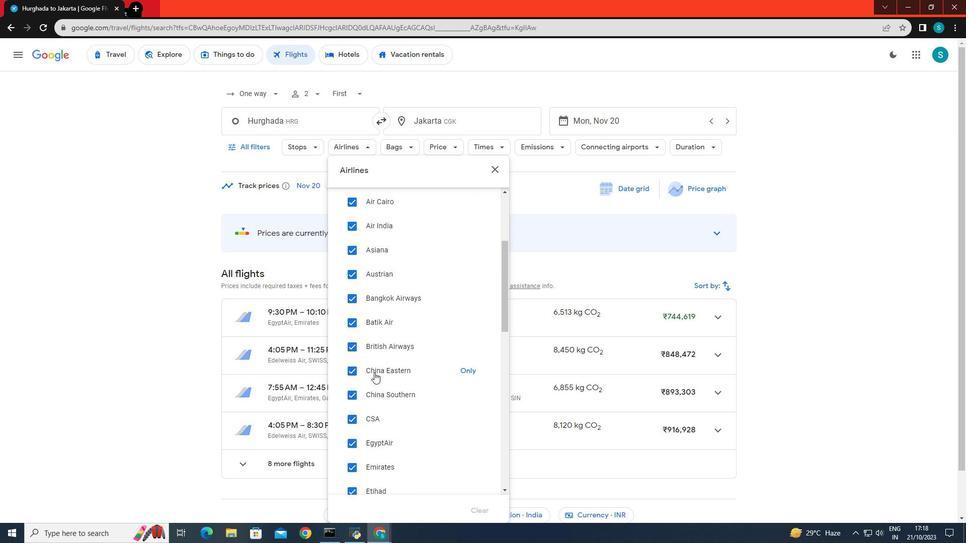 
Action: Mouse scrolled (374, 372) with delta (0, 0)
Screenshot: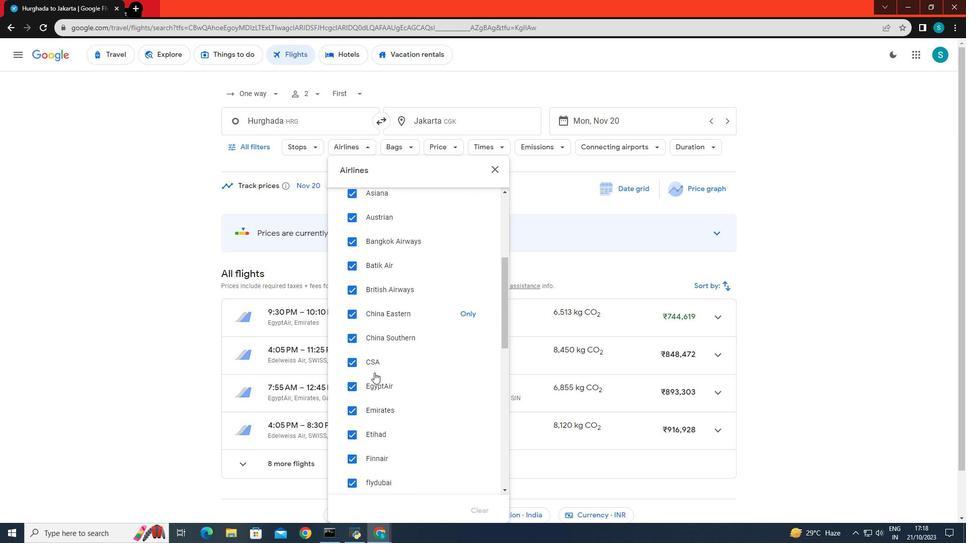 
Action: Mouse moved to (475, 367)
Screenshot: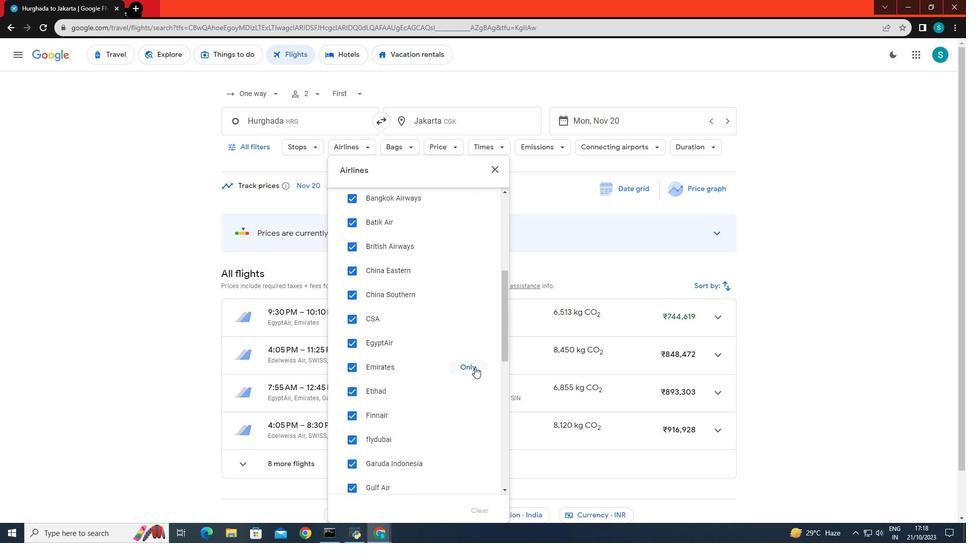 
Action: Mouse pressed left at (475, 367)
Screenshot: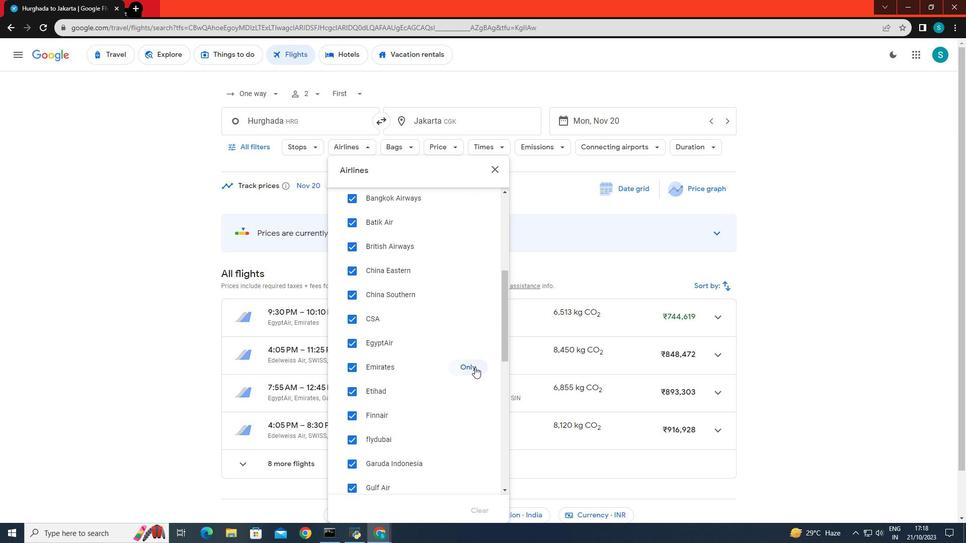 
Action: Mouse moved to (151, 336)
Screenshot: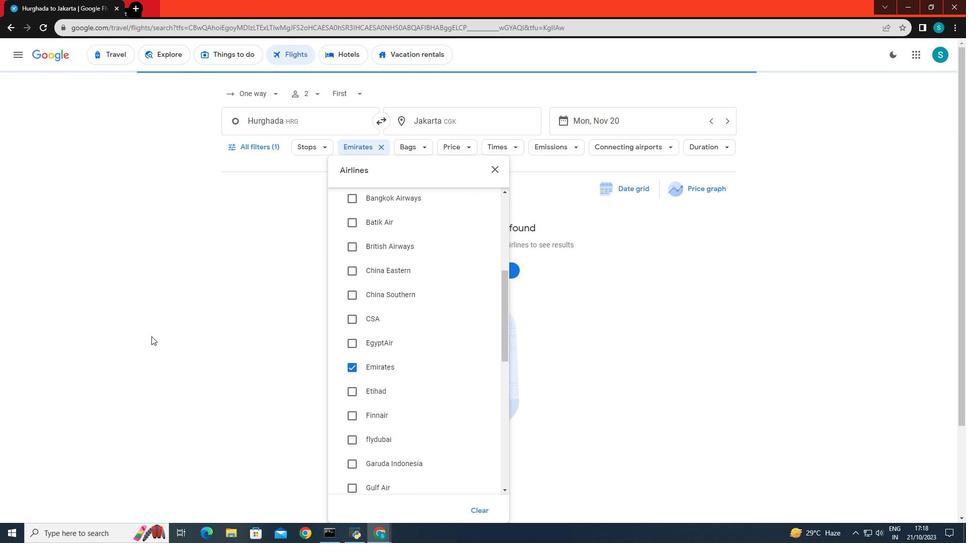 
Action: Mouse pressed left at (151, 336)
Screenshot: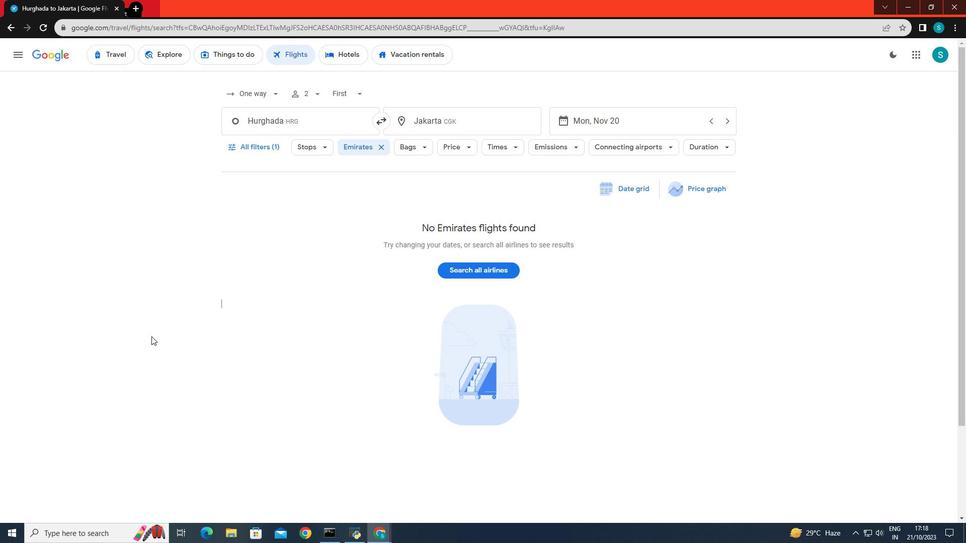 
Action: Mouse moved to (406, 149)
Screenshot: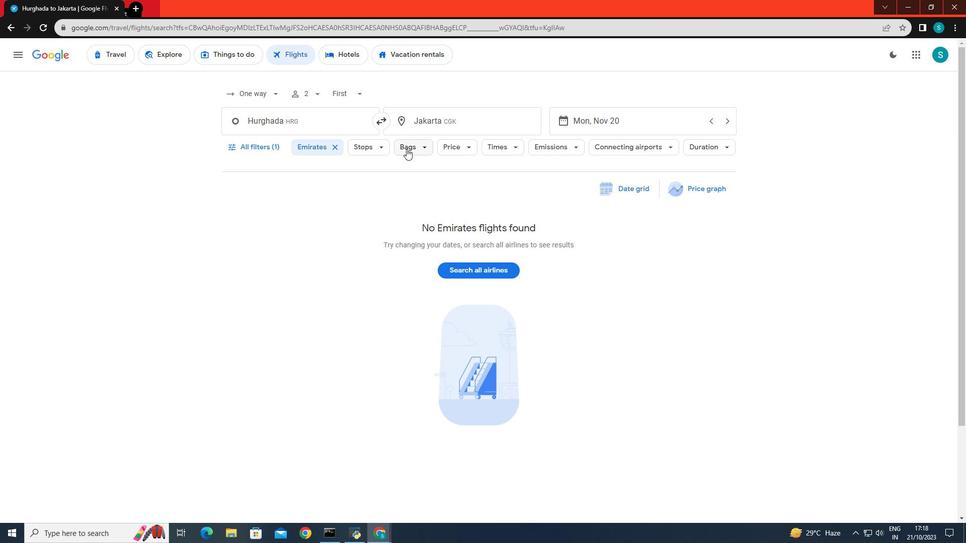 
Action: Mouse pressed left at (406, 149)
Screenshot: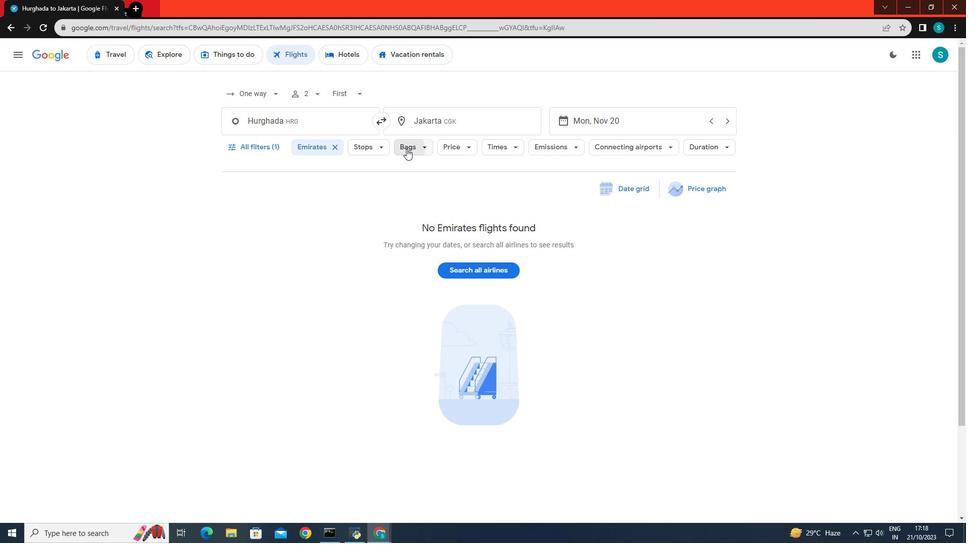 
Action: Mouse moved to (552, 195)
Screenshot: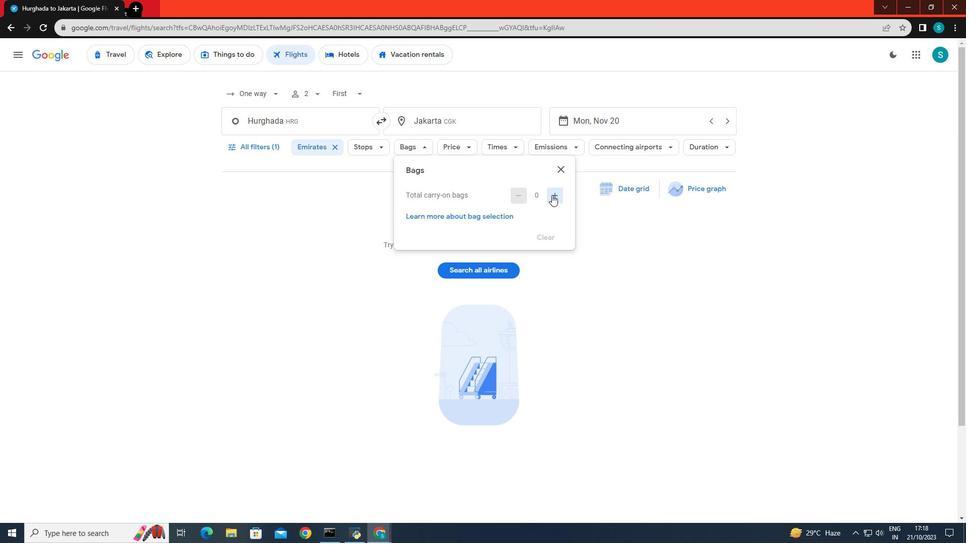 
Action: Mouse pressed left at (552, 195)
Screenshot: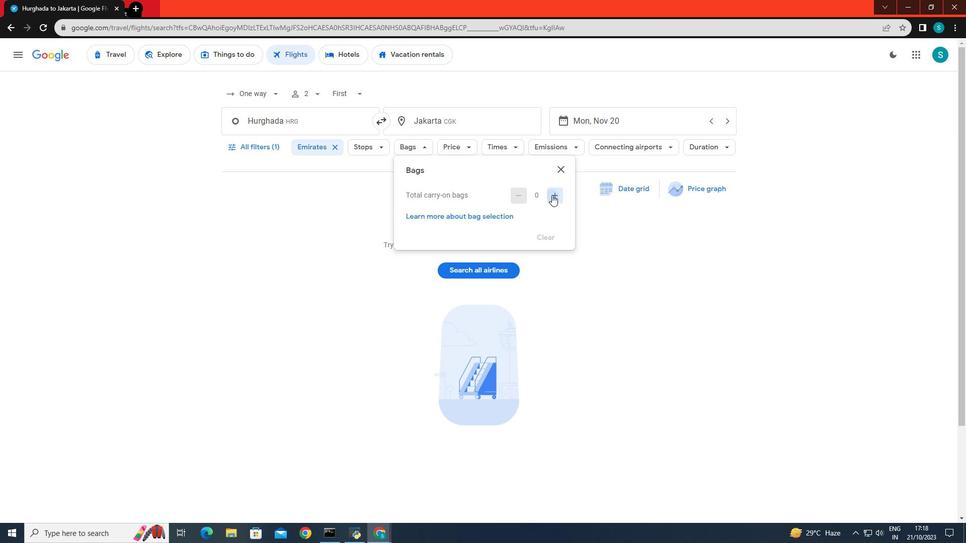
Action: Mouse moved to (334, 261)
Screenshot: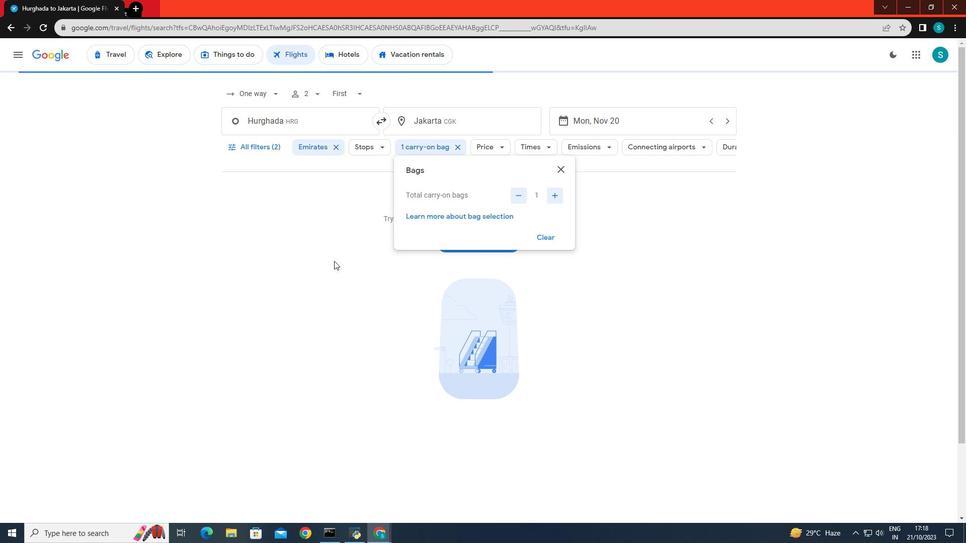 
Action: Mouse pressed left at (334, 261)
Screenshot: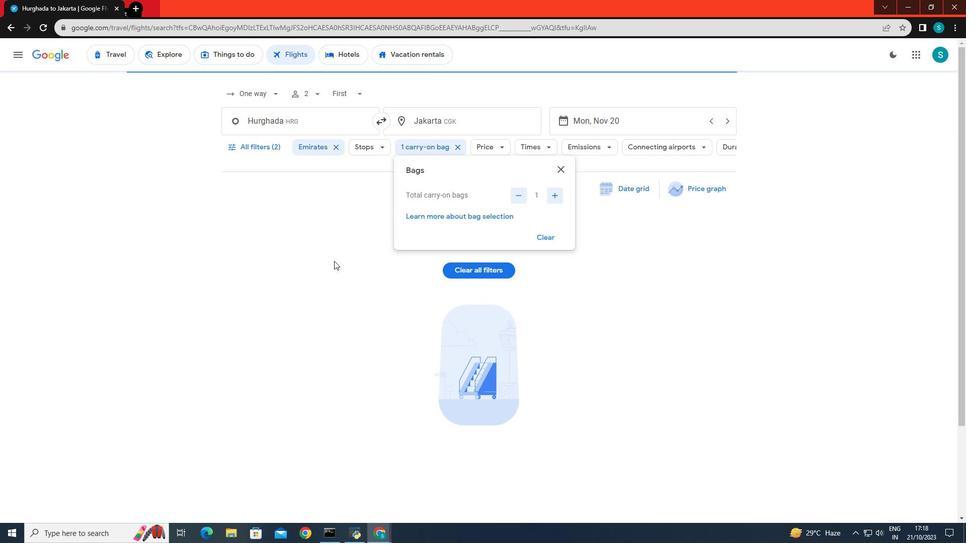 
Action: Mouse moved to (525, 146)
Screenshot: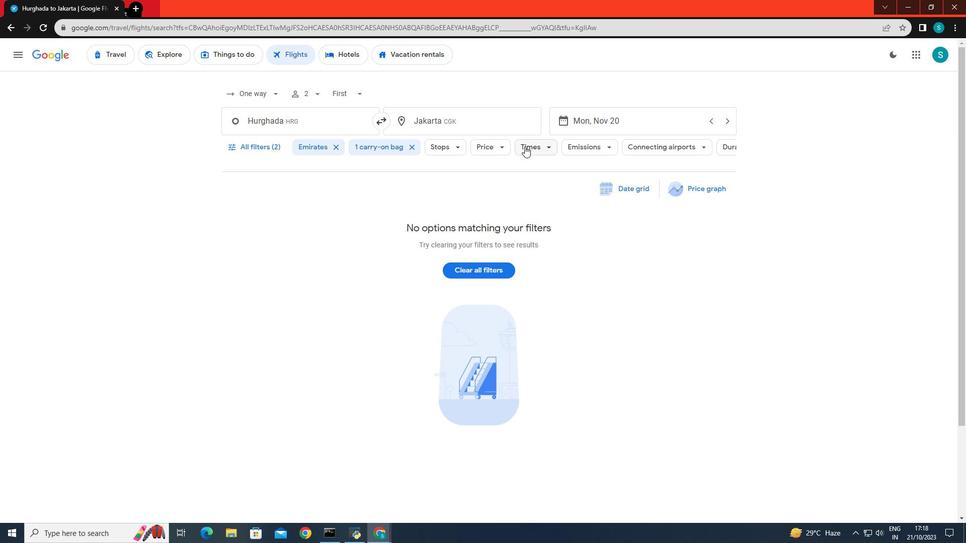 
Action: Mouse pressed left at (525, 146)
Screenshot: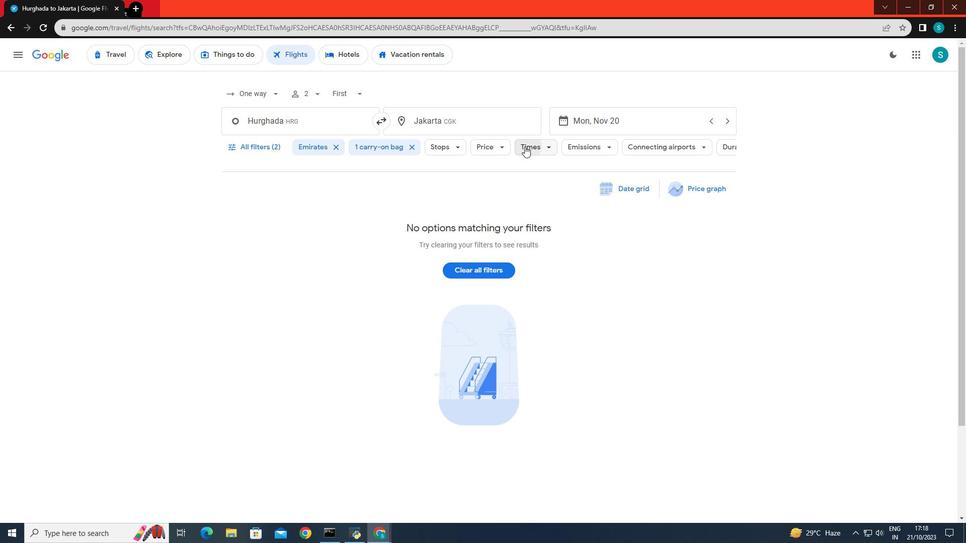 
Action: Mouse moved to (532, 245)
Screenshot: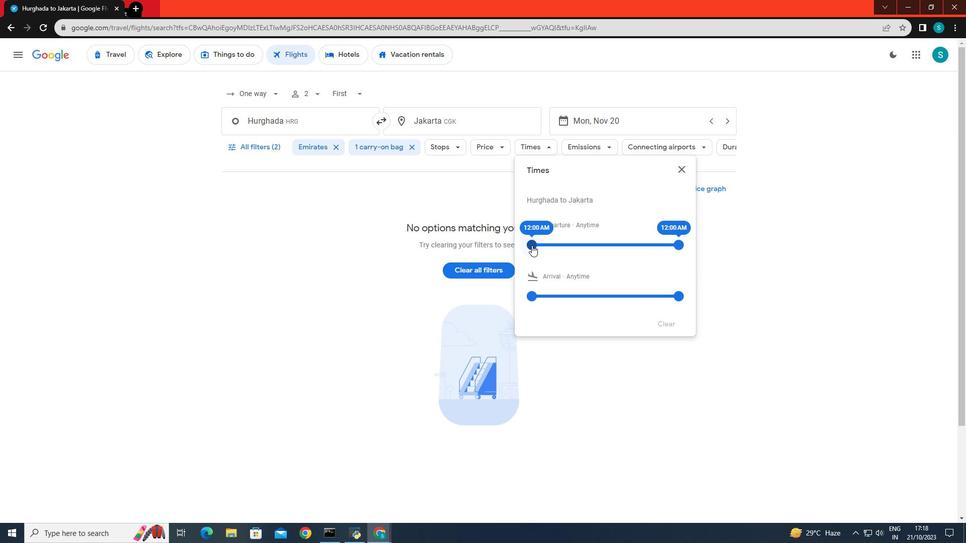 
Action: Mouse pressed left at (532, 245)
Screenshot: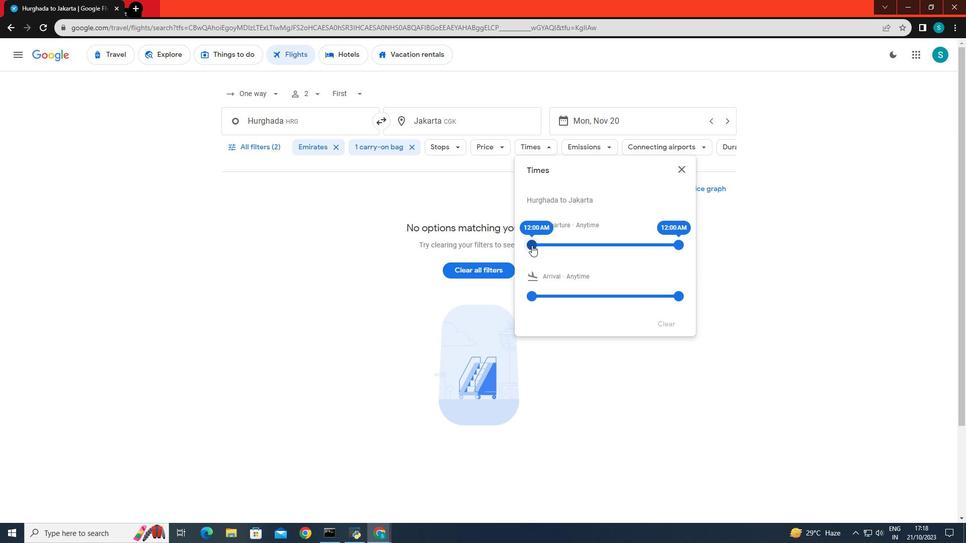 
Action: Mouse moved to (678, 245)
Screenshot: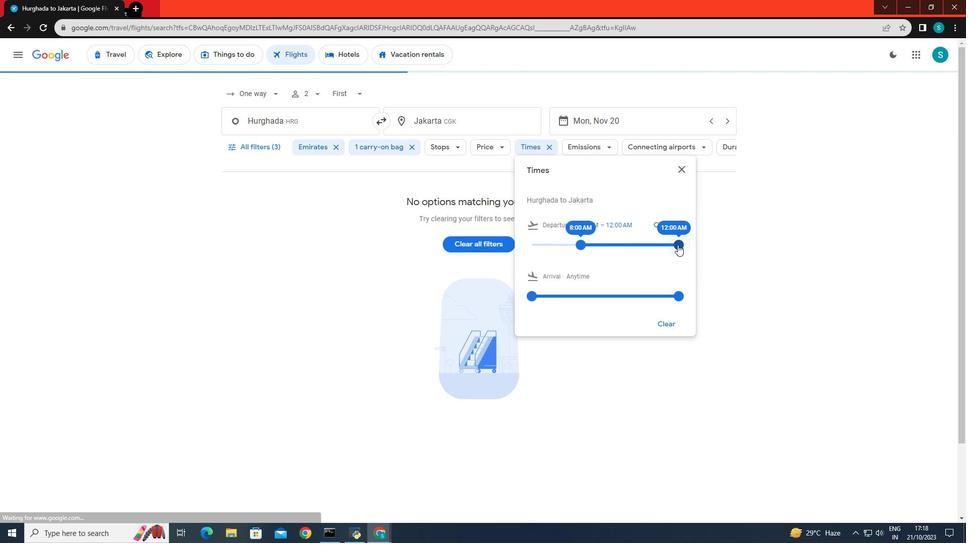 
Action: Mouse pressed left at (678, 245)
Screenshot: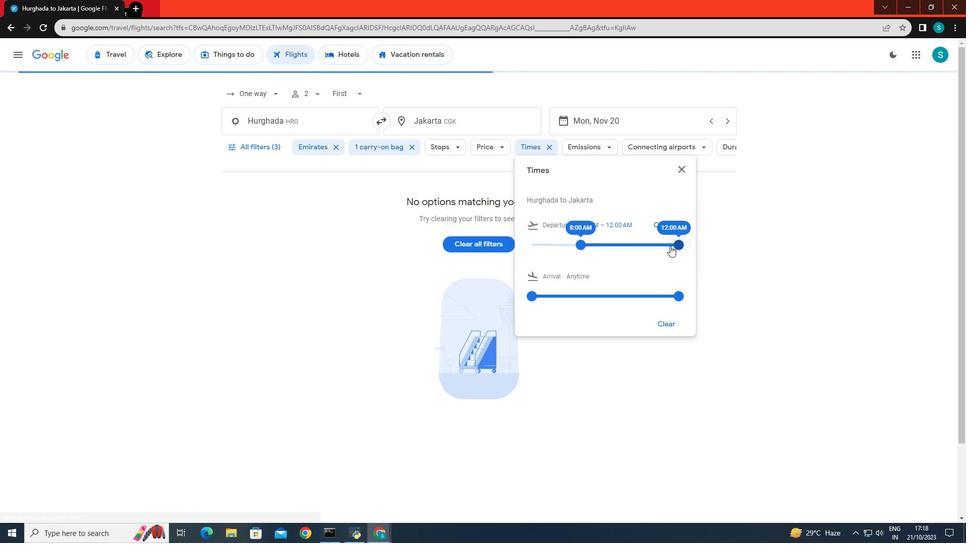 
Action: Mouse moved to (347, 258)
Screenshot: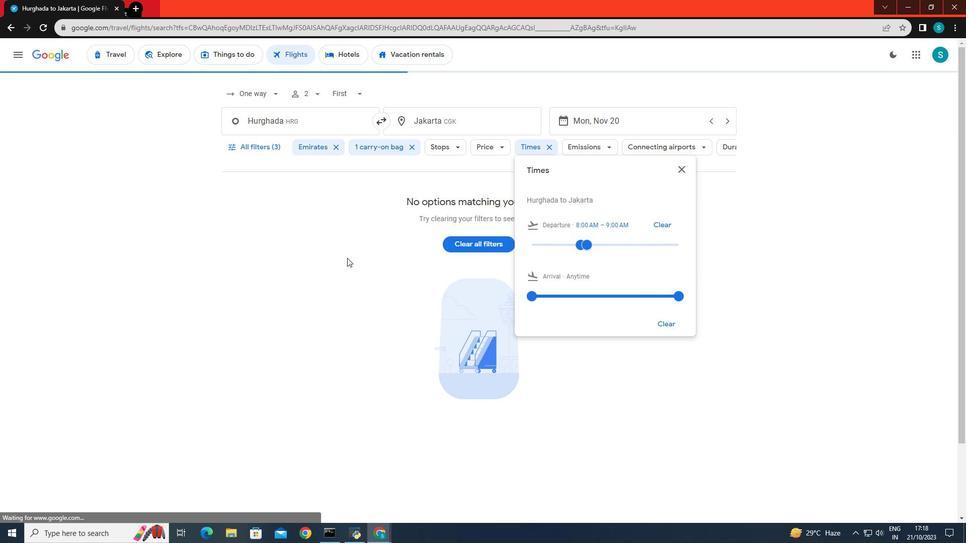 
Action: Mouse pressed left at (347, 258)
Screenshot: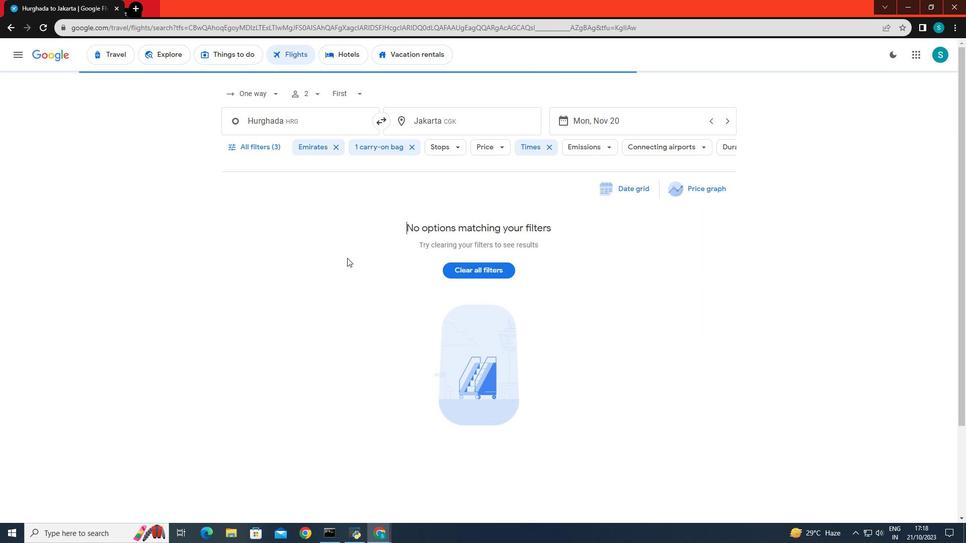 
Action: Mouse moved to (596, 144)
Screenshot: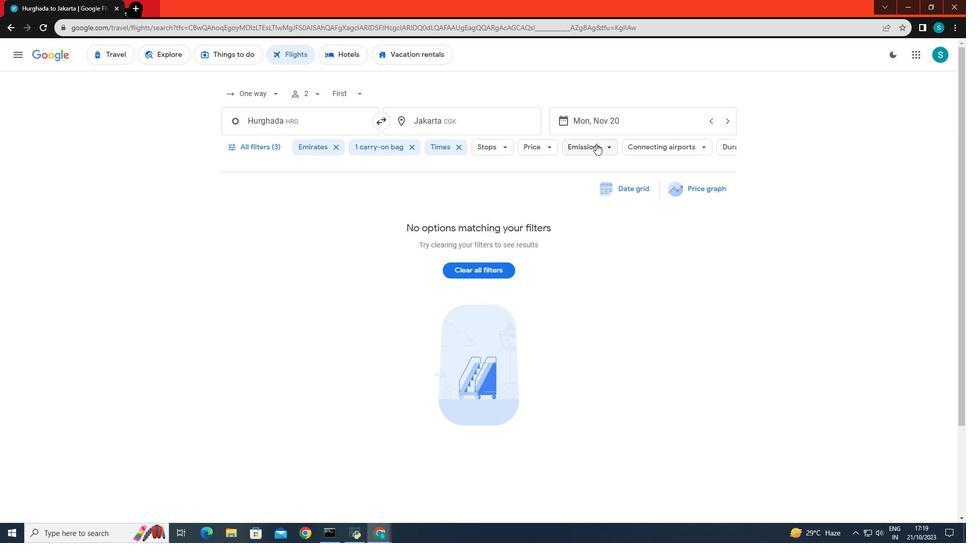 
Action: Mouse pressed left at (596, 144)
Screenshot: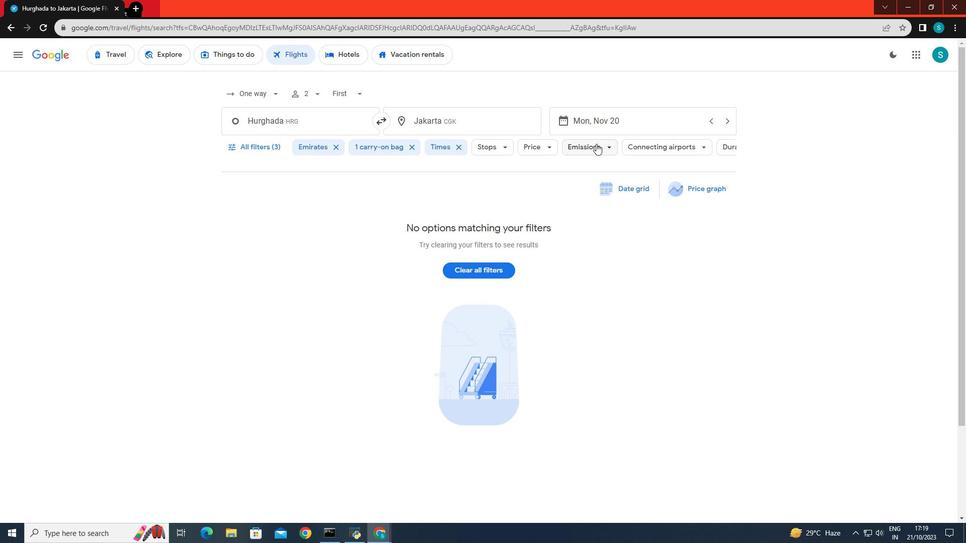 
Action: Mouse moved to (584, 198)
Screenshot: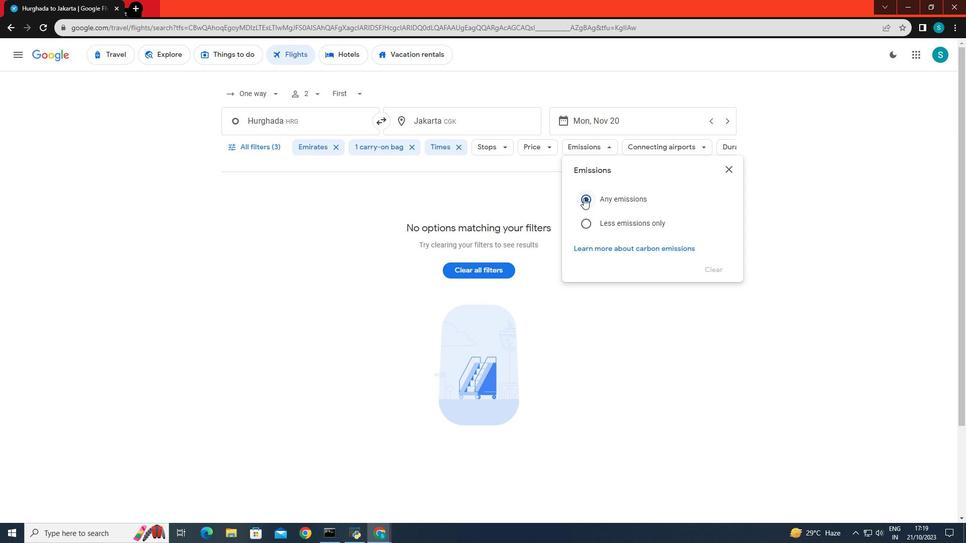
Action: Mouse pressed left at (584, 198)
Screenshot: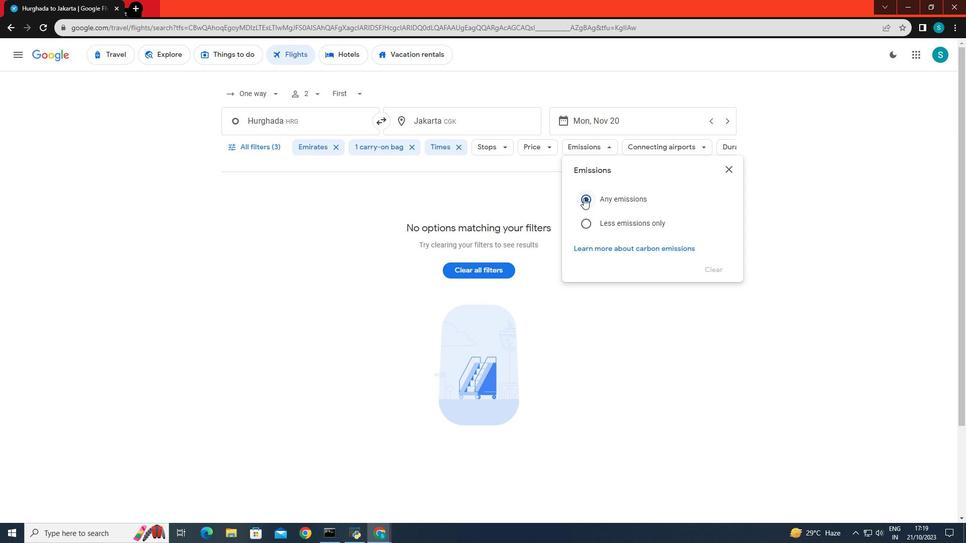 
Action: Mouse moved to (355, 272)
Screenshot: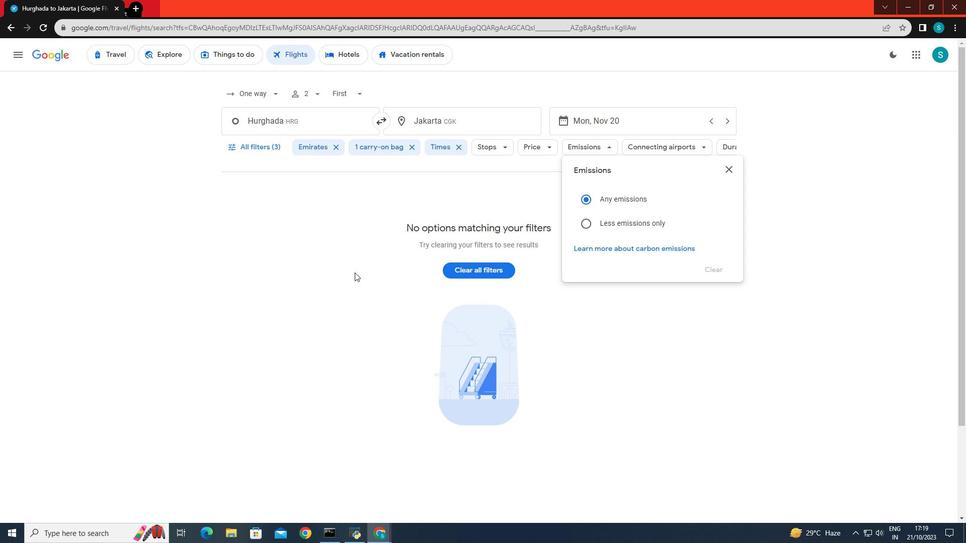 
Action: Mouse pressed left at (355, 272)
Screenshot: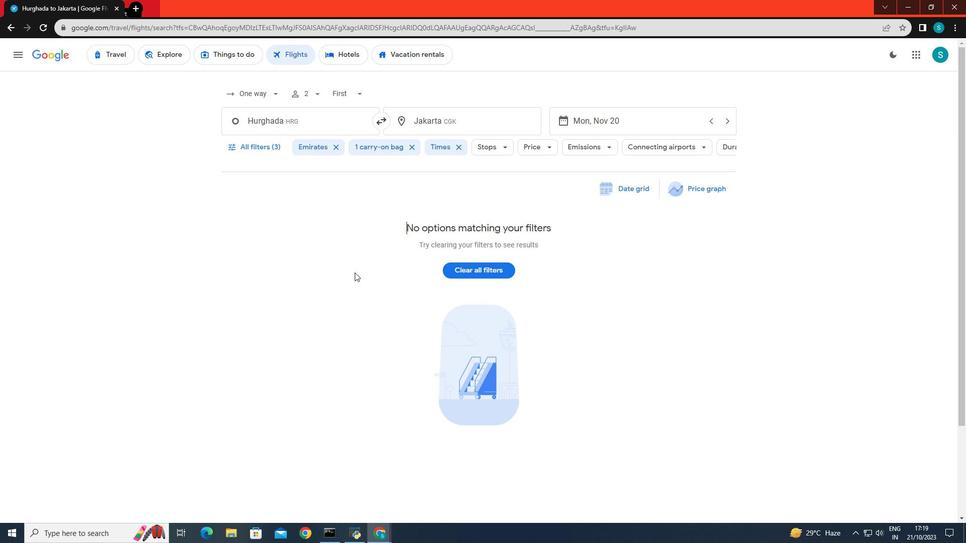 
